 Task: Find connections with filter location Colfontaine with filter topic #linkedinwith filter profile language English with filter current company ASMACS Jobs with filter school JIS University with filter industry Non-profit Organizations with filter service category Tax Law with filter keywords title Graphic Designer
Action: Mouse moved to (473, 94)
Screenshot: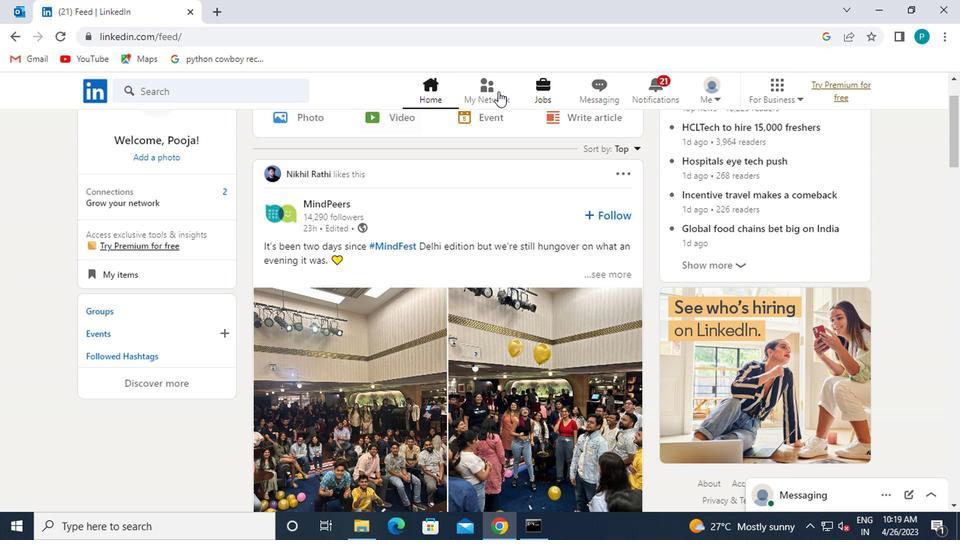 
Action: Mouse pressed left at (473, 94)
Screenshot: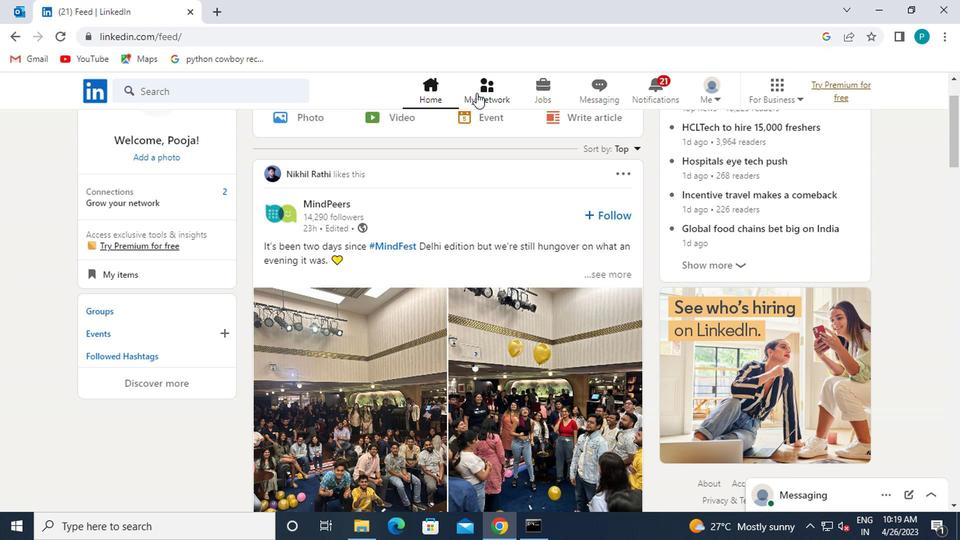 
Action: Mouse moved to (194, 162)
Screenshot: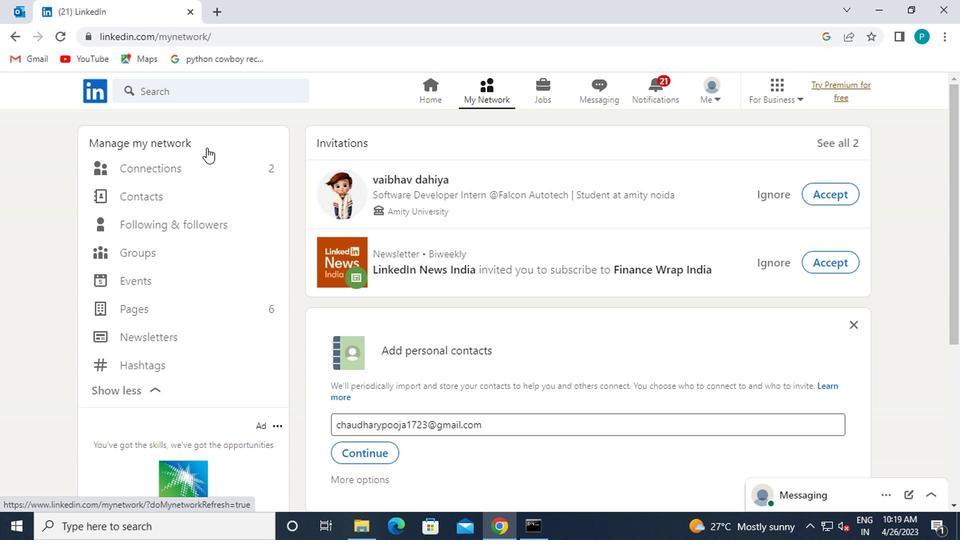 
Action: Mouse pressed left at (194, 162)
Screenshot: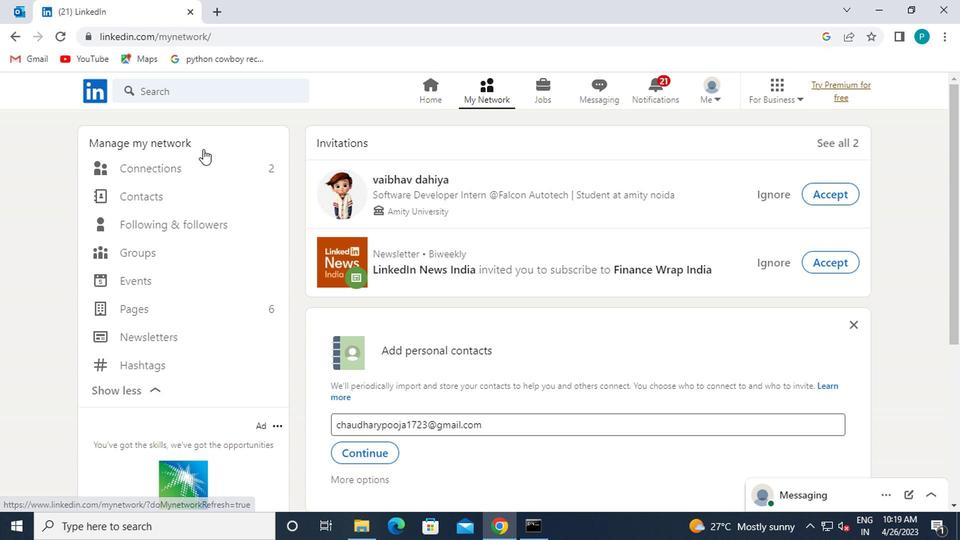 
Action: Mouse moved to (546, 175)
Screenshot: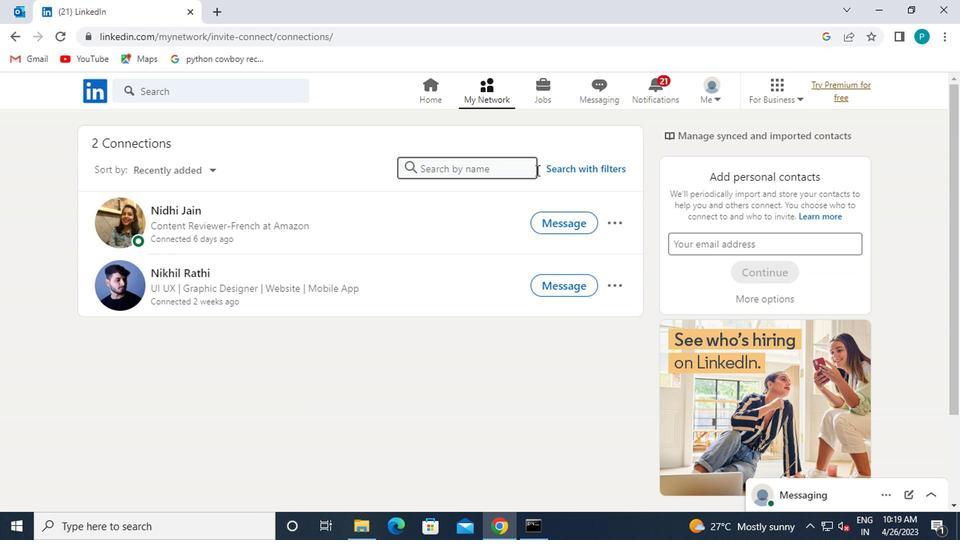 
Action: Mouse pressed left at (546, 175)
Screenshot: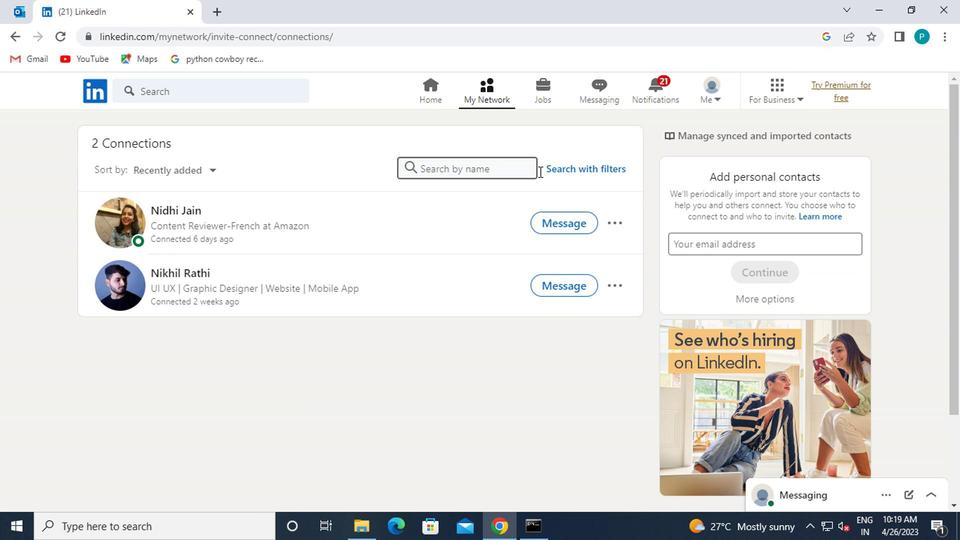 
Action: Mouse moved to (438, 136)
Screenshot: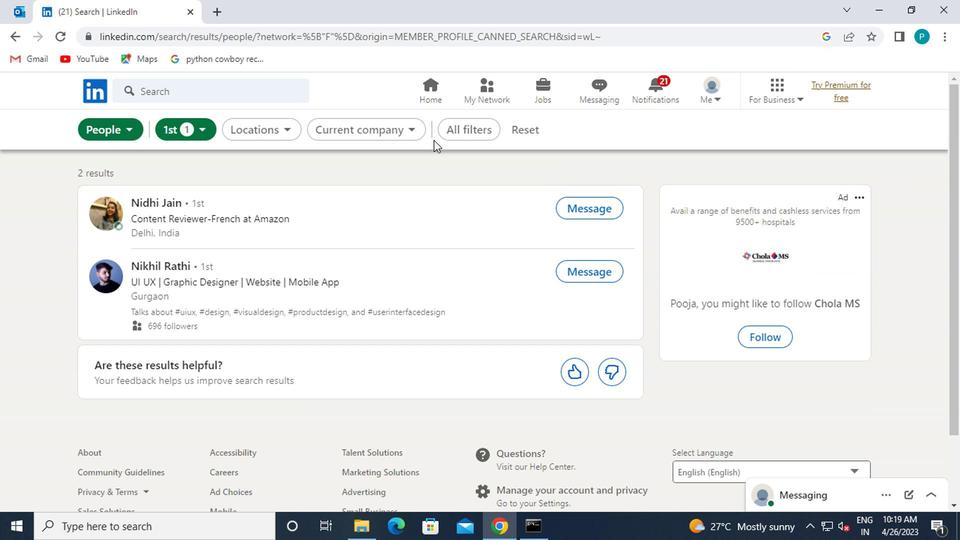 
Action: Mouse pressed left at (438, 136)
Screenshot: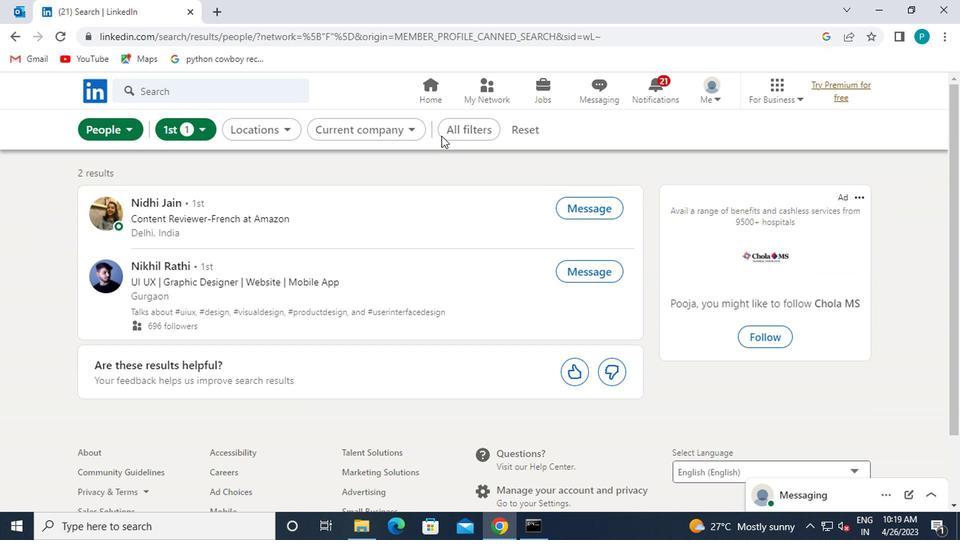 
Action: Mouse moved to (633, 353)
Screenshot: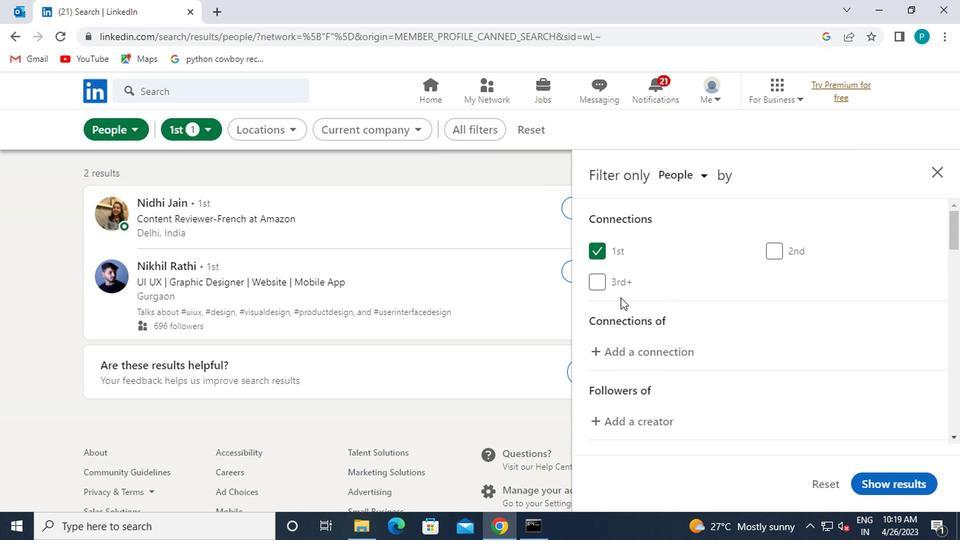 
Action: Mouse scrolled (633, 352) with delta (0, -1)
Screenshot: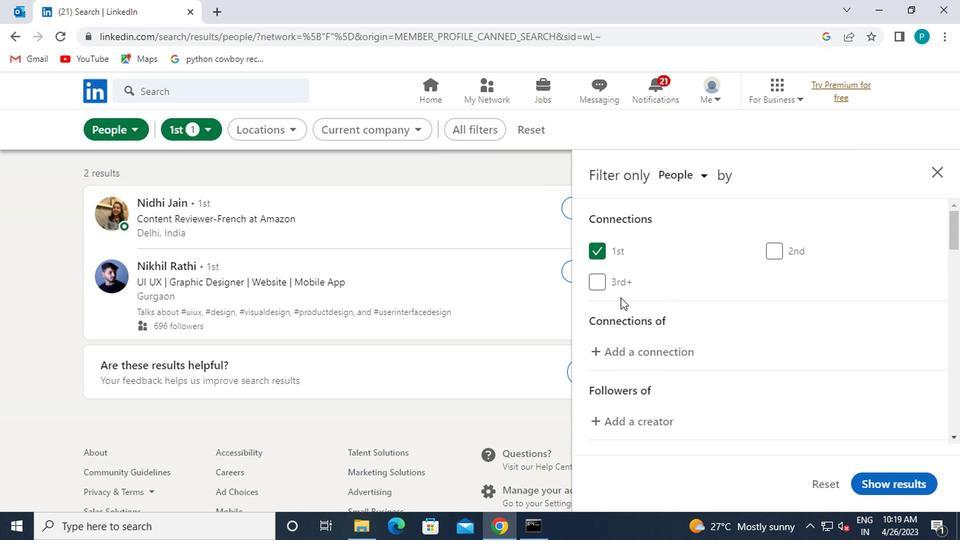
Action: Mouse moved to (633, 355)
Screenshot: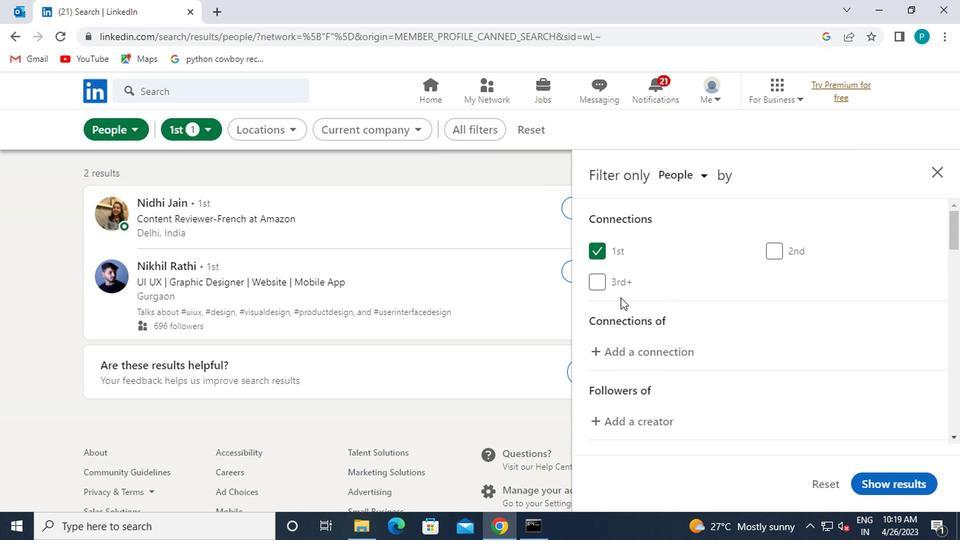 
Action: Mouse scrolled (633, 354) with delta (0, -1)
Screenshot: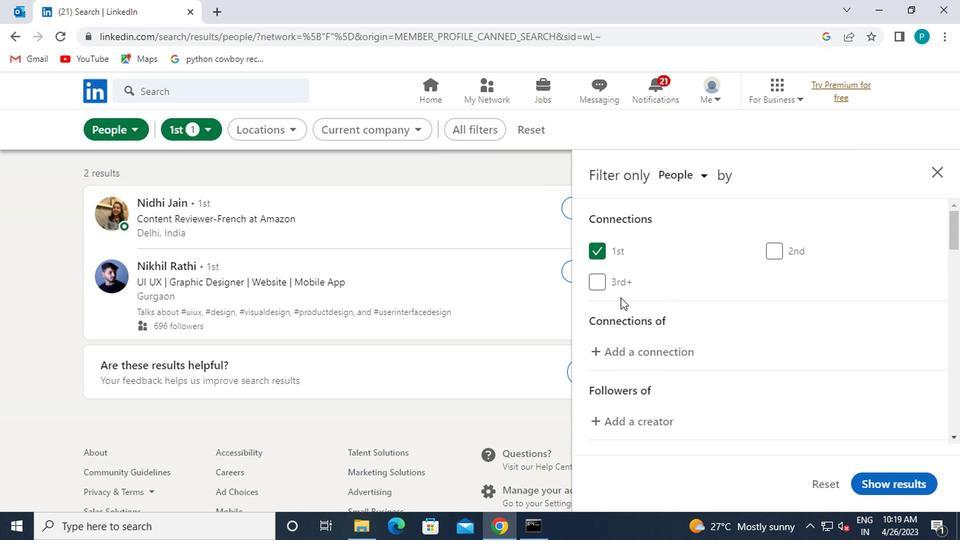 
Action: Mouse moved to (802, 421)
Screenshot: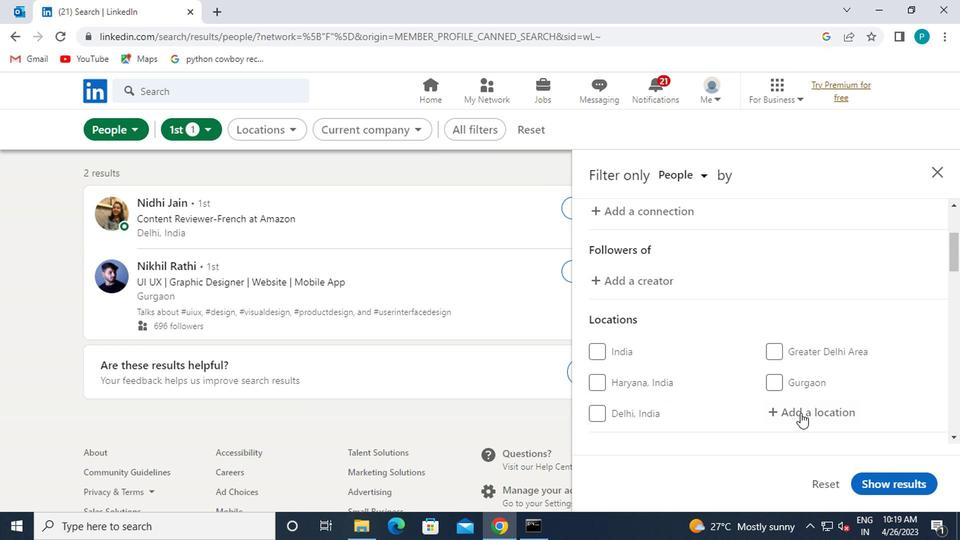
Action: Mouse pressed left at (802, 421)
Screenshot: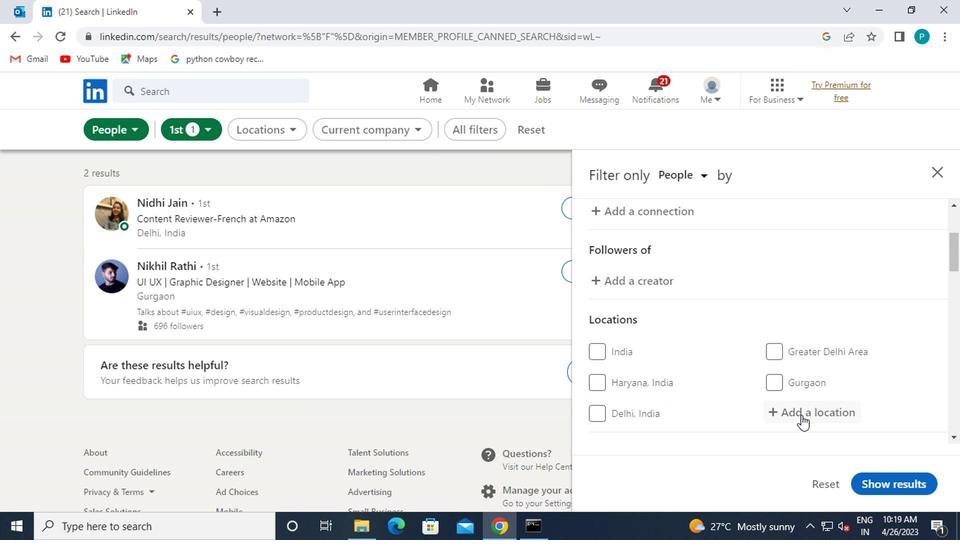 
Action: Mouse moved to (802, 421)
Screenshot: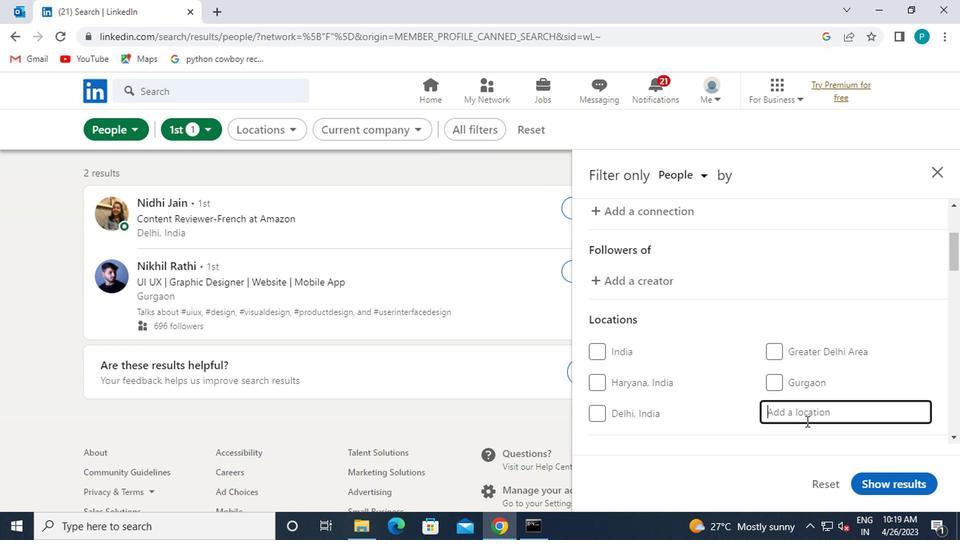 
Action: Key pressed <Key.caps_lock>c<Key.caps_lock>olontaine<Key.enter>
Screenshot: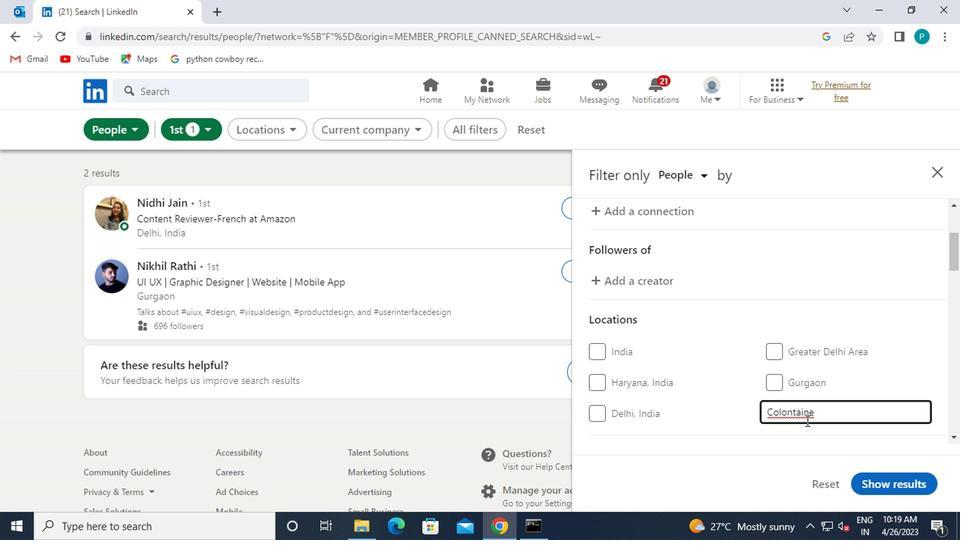 
Action: Mouse moved to (780, 419)
Screenshot: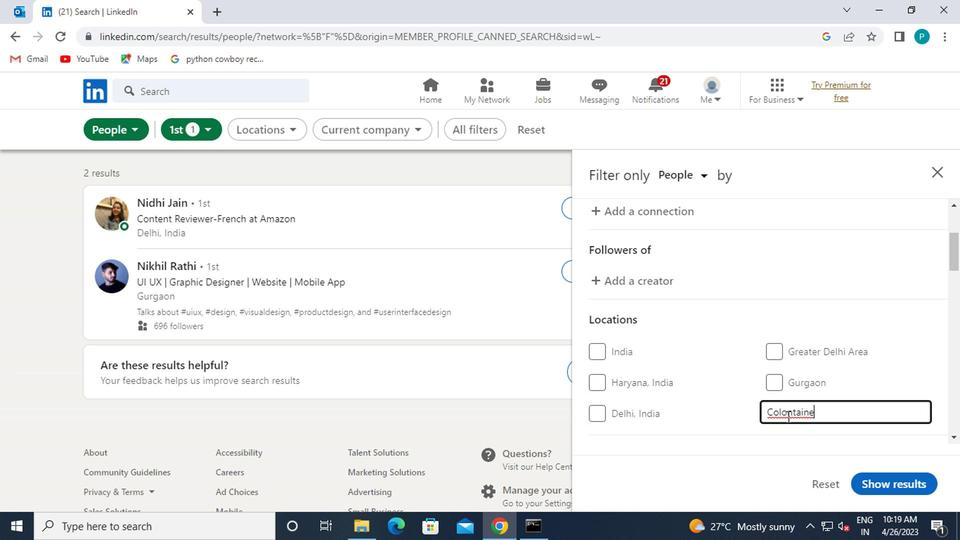
Action: Mouse scrolled (780, 418) with delta (0, -1)
Screenshot: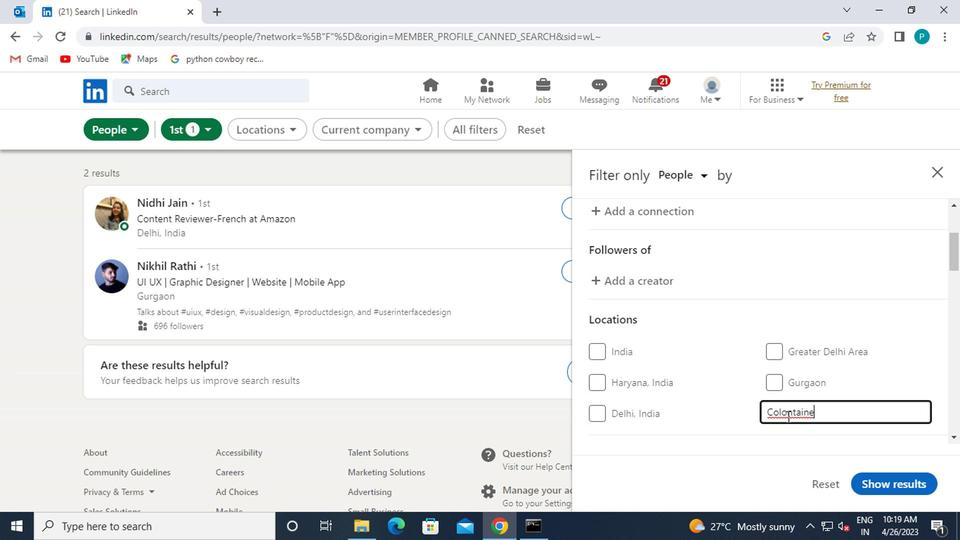 
Action: Mouse moved to (779, 419)
Screenshot: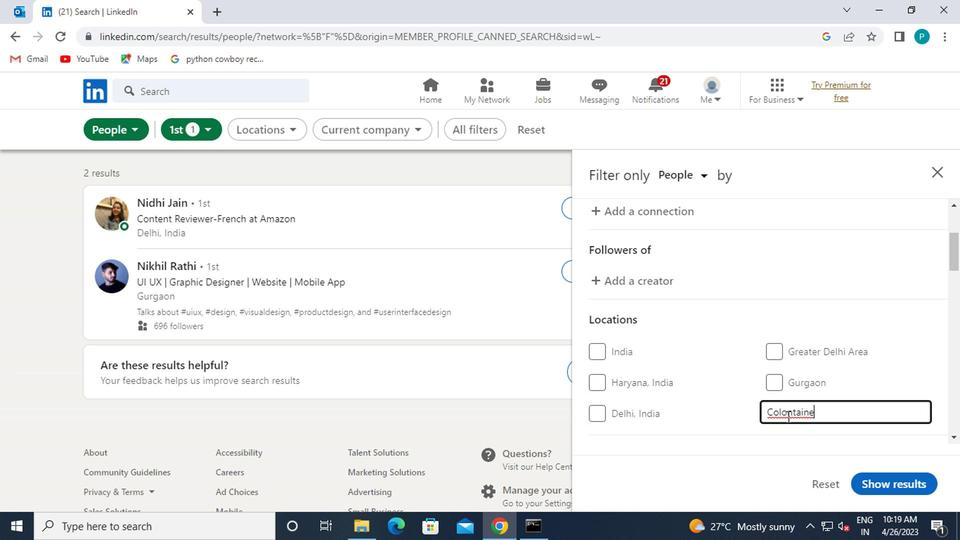 
Action: Mouse scrolled (779, 418) with delta (0, -1)
Screenshot: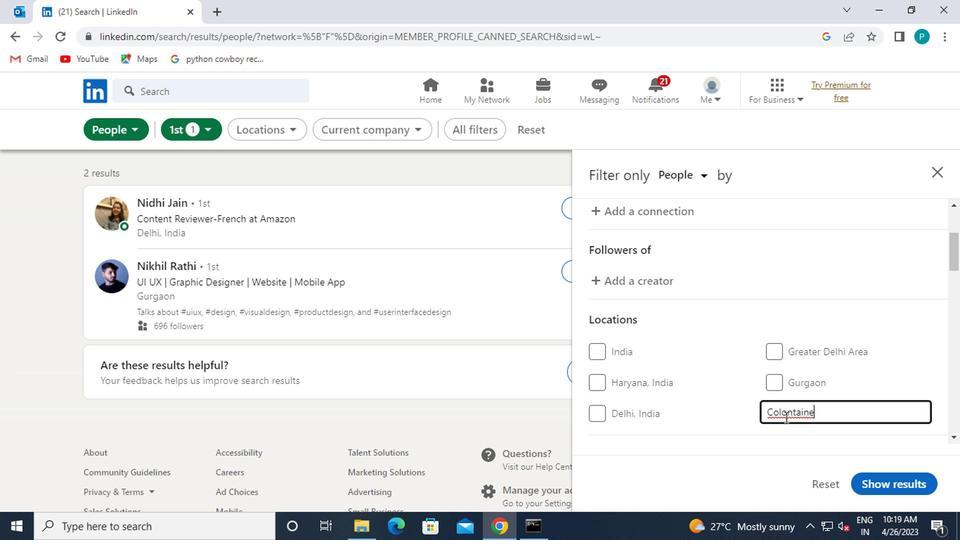 
Action: Mouse moved to (776, 412)
Screenshot: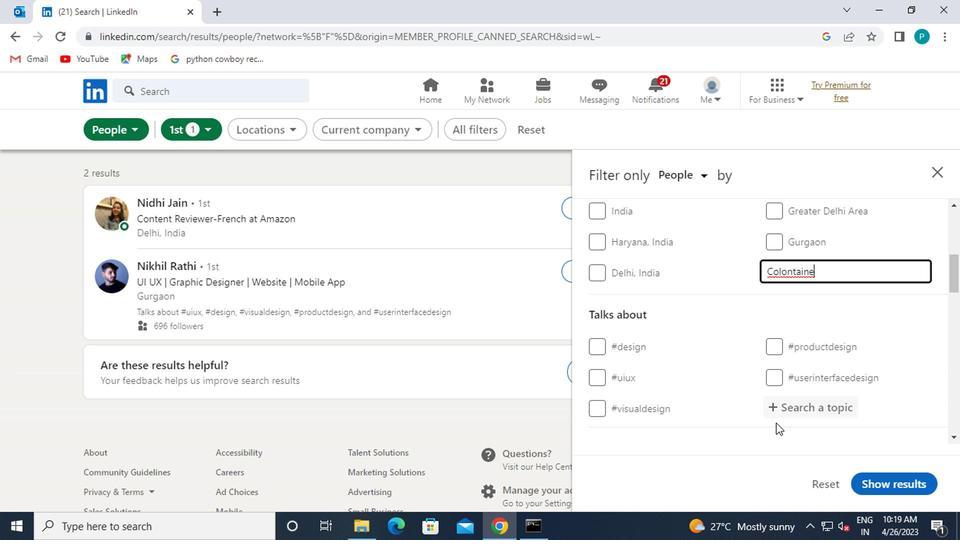 
Action: Mouse pressed left at (776, 412)
Screenshot: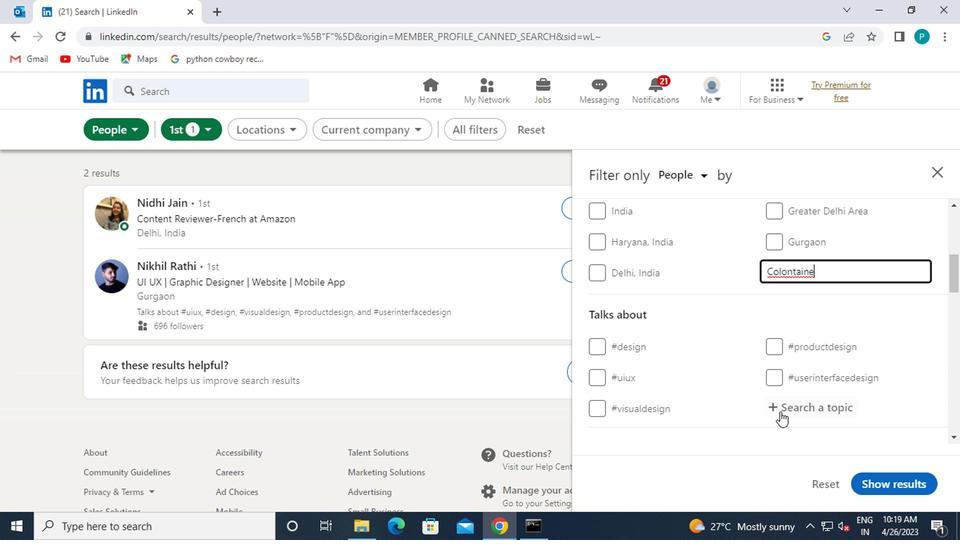 
Action: Key pressed <Key.shift>#I<Key.backspace>LINKEDIN
Screenshot: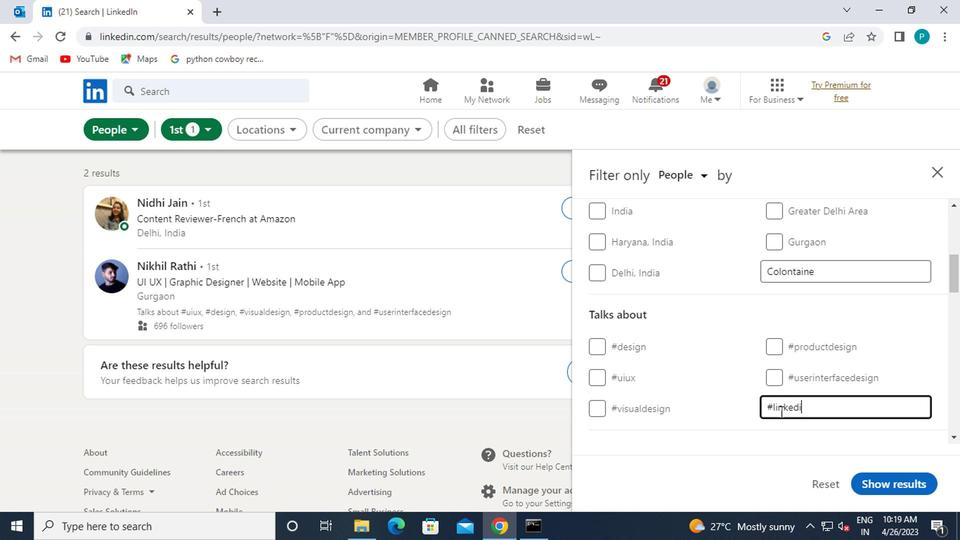 
Action: Mouse moved to (745, 403)
Screenshot: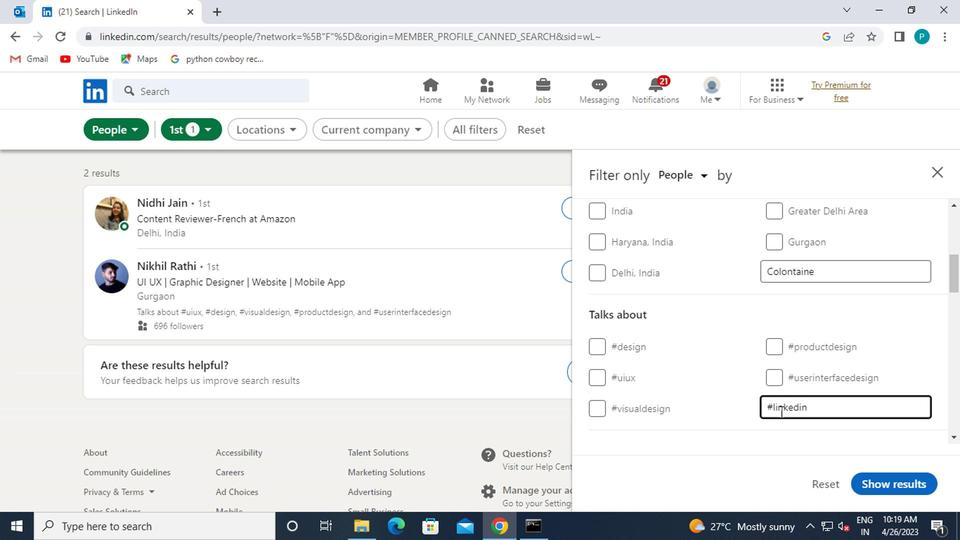 
Action: Mouse scrolled (745, 402) with delta (0, -1)
Screenshot: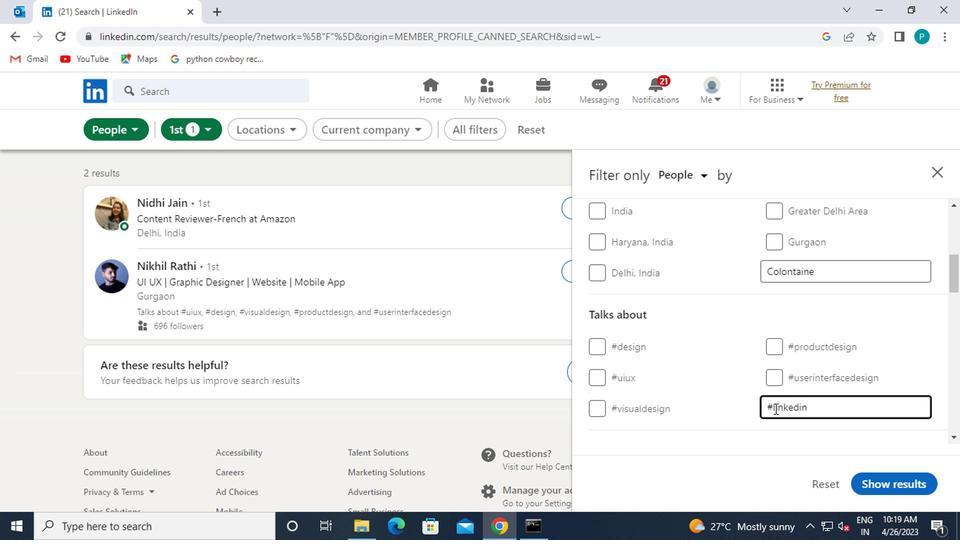 
Action: Mouse scrolled (745, 402) with delta (0, -1)
Screenshot: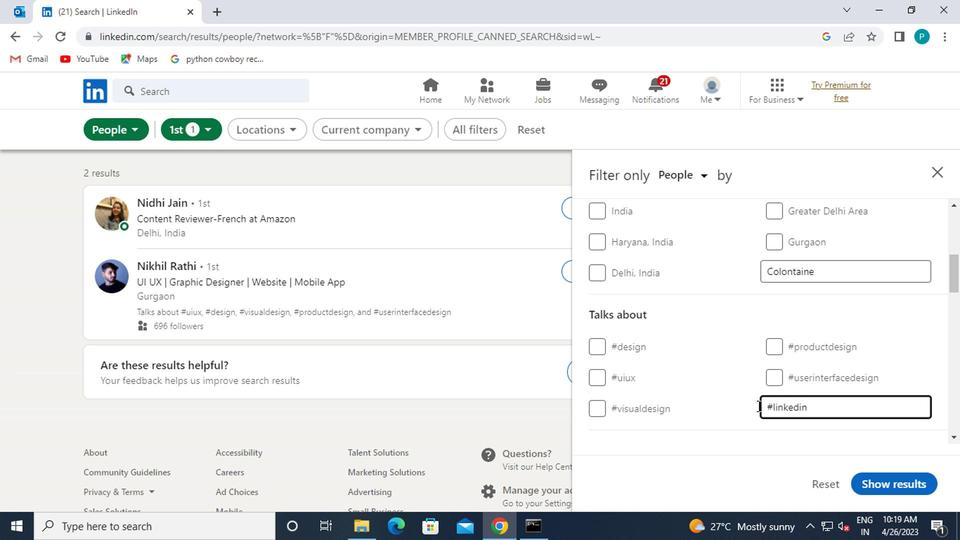 
Action: Mouse moved to (798, 345)
Screenshot: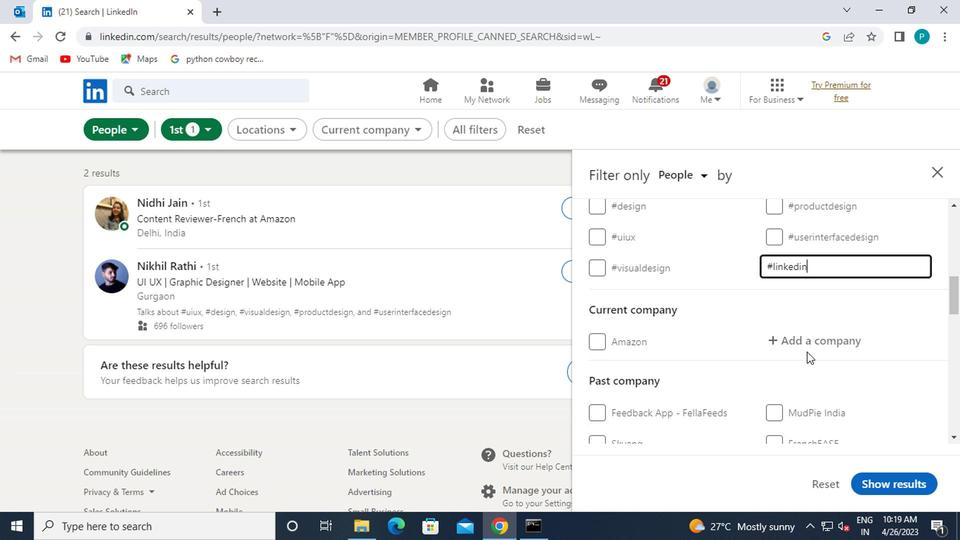 
Action: Mouse pressed left at (798, 345)
Screenshot: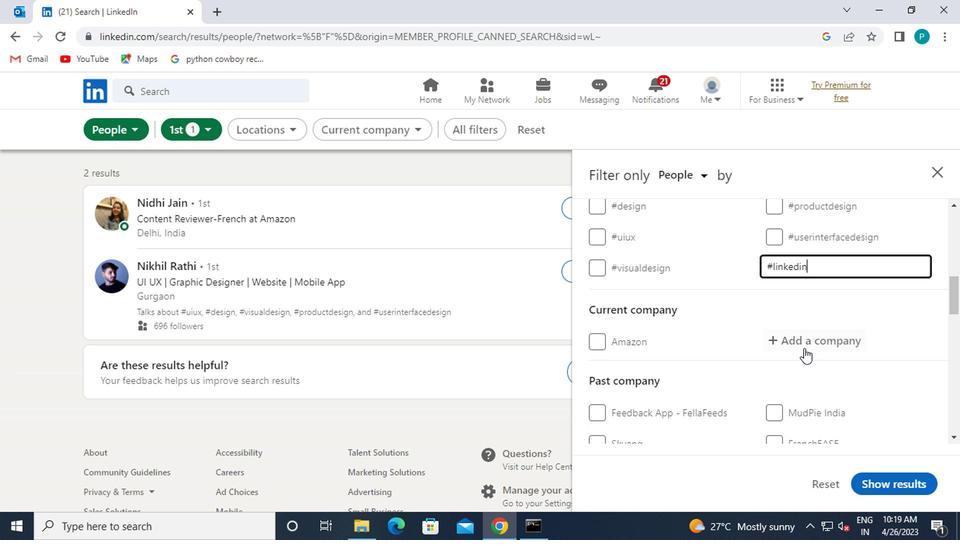 
Action: Key pressed <Key.caps_lock>ASMACS
Screenshot: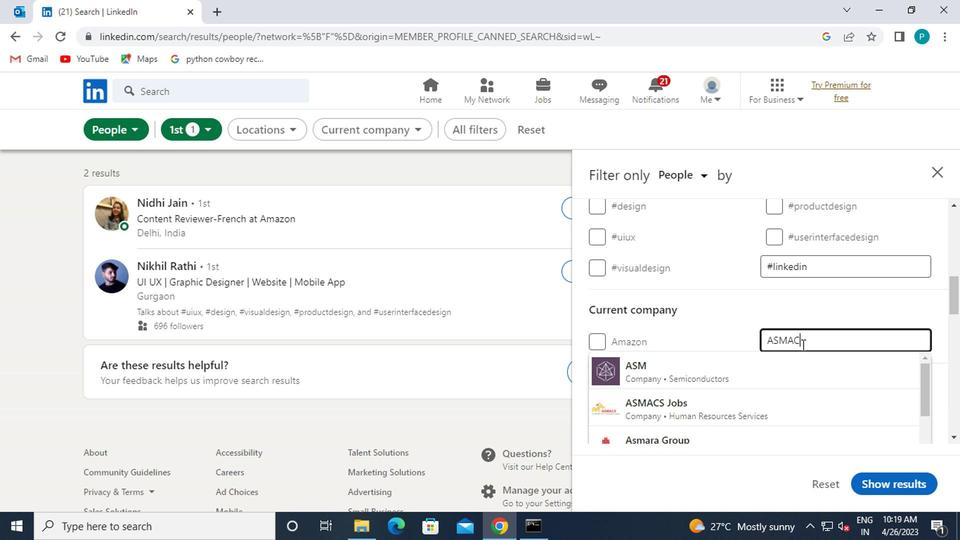 
Action: Mouse moved to (751, 372)
Screenshot: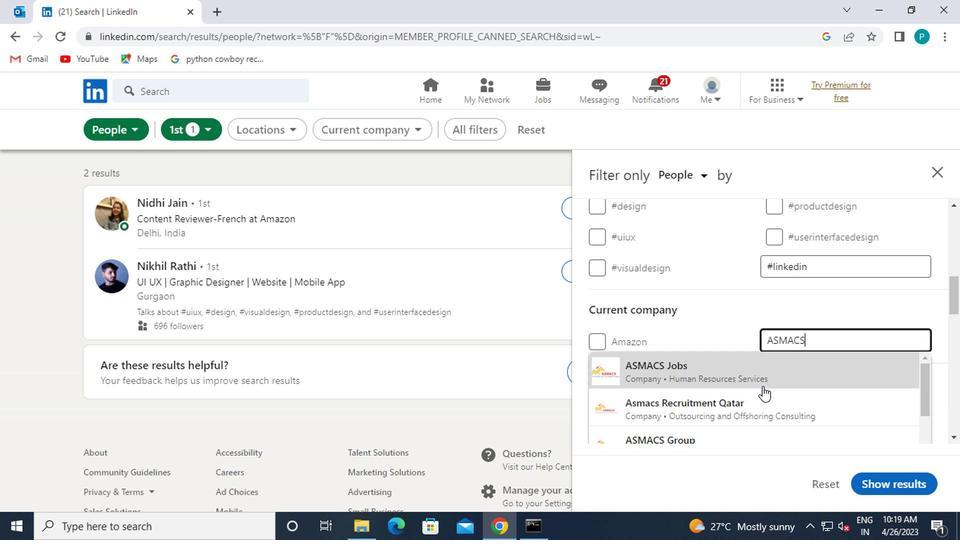 
Action: Mouse pressed left at (751, 372)
Screenshot: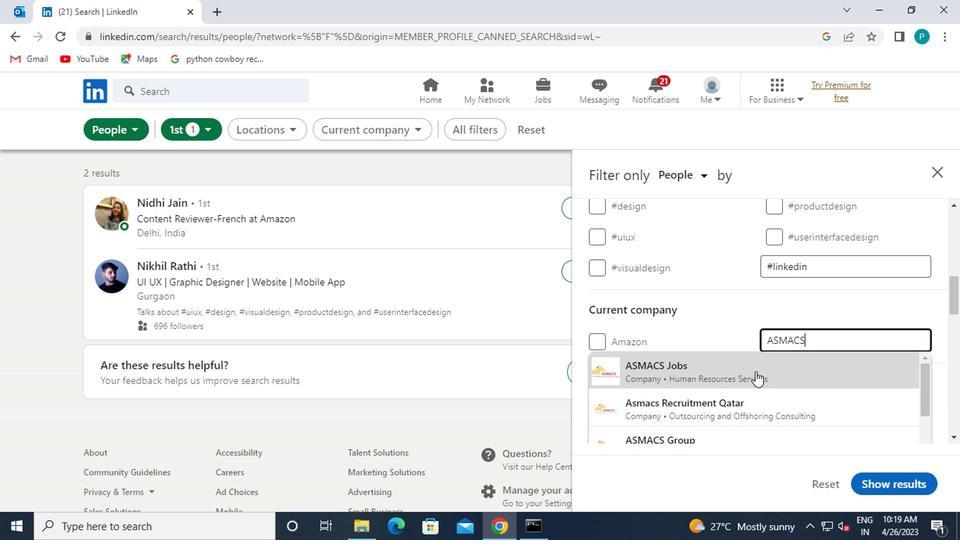 
Action: Mouse moved to (742, 369)
Screenshot: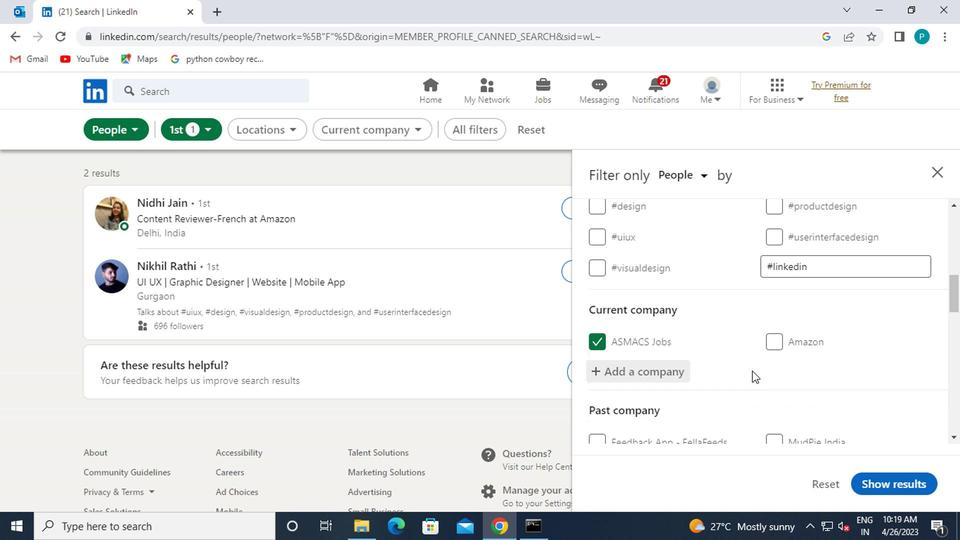 
Action: Mouse scrolled (742, 369) with delta (0, 0)
Screenshot: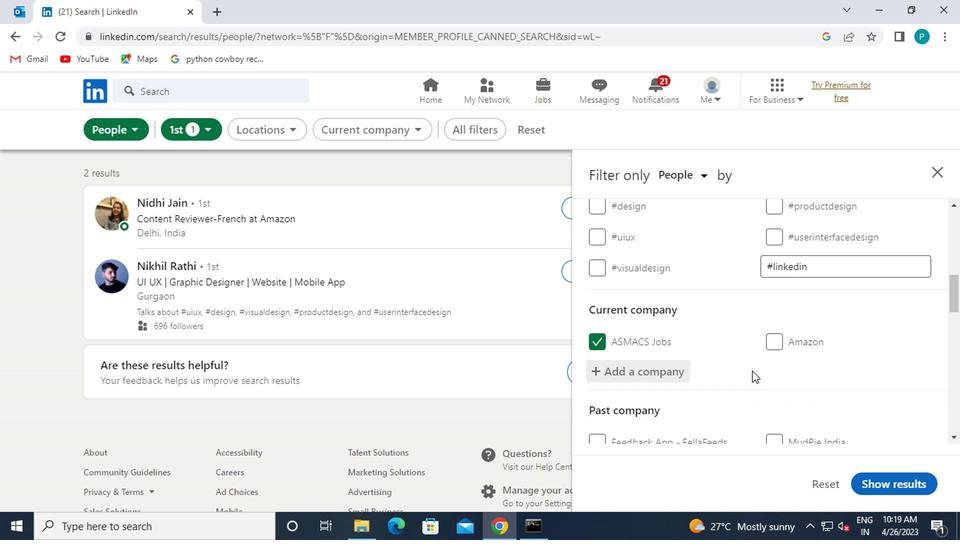 
Action: Mouse moved to (741, 369)
Screenshot: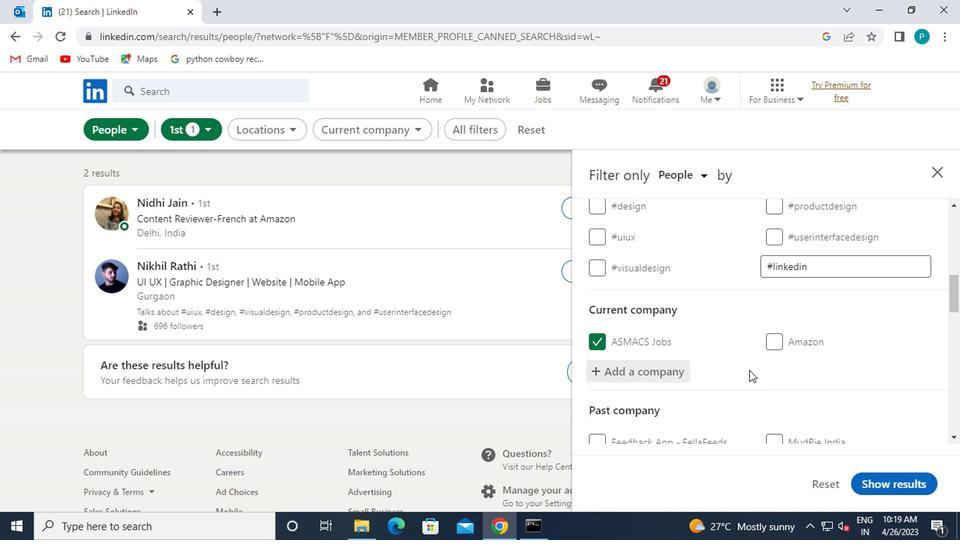 
Action: Mouse scrolled (741, 369) with delta (0, 0)
Screenshot: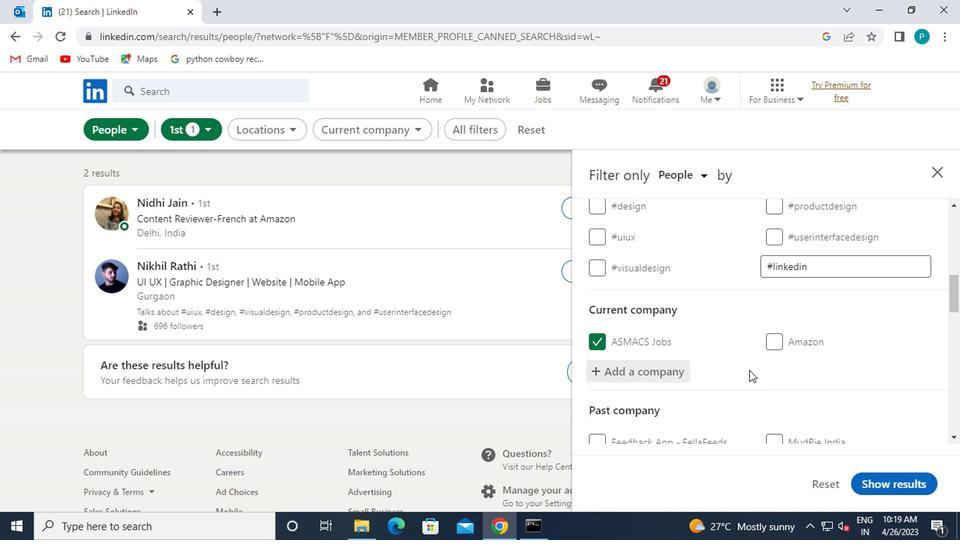 
Action: Mouse moved to (813, 400)
Screenshot: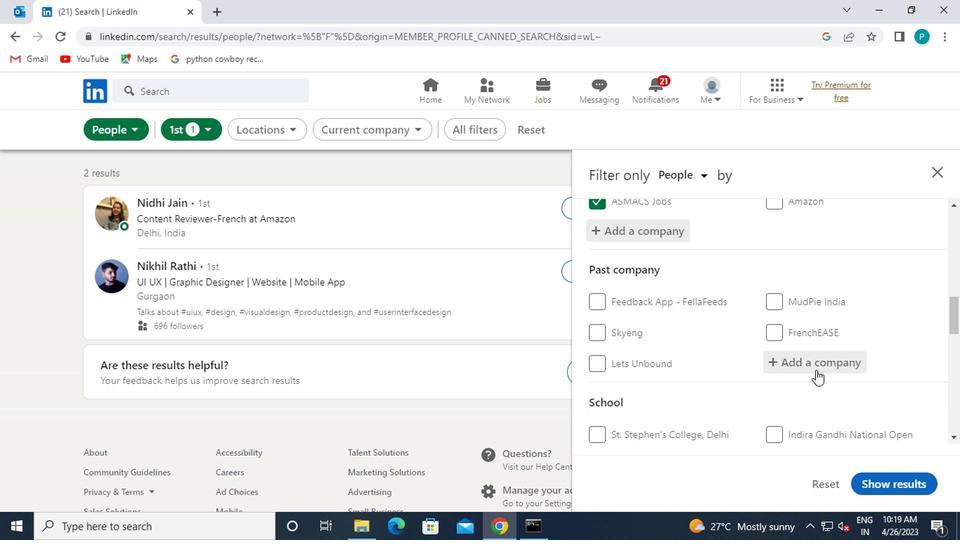 
Action: Mouse scrolled (813, 399) with delta (0, -1)
Screenshot: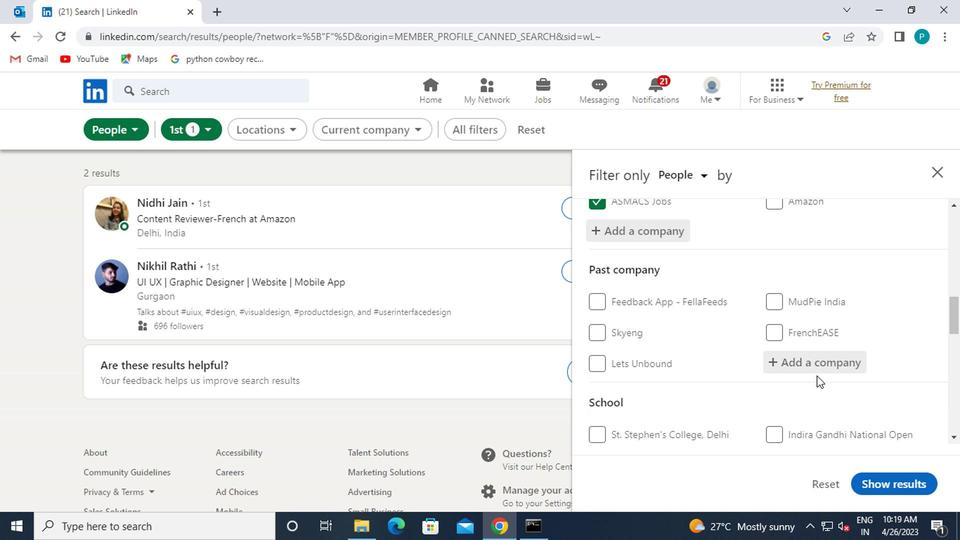 
Action: Mouse moved to (810, 411)
Screenshot: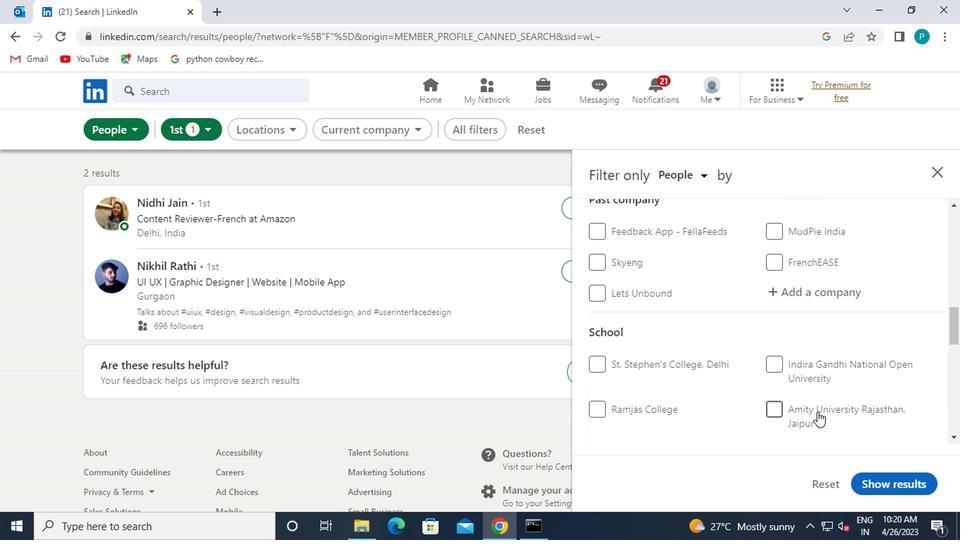 
Action: Mouse scrolled (810, 410) with delta (0, 0)
Screenshot: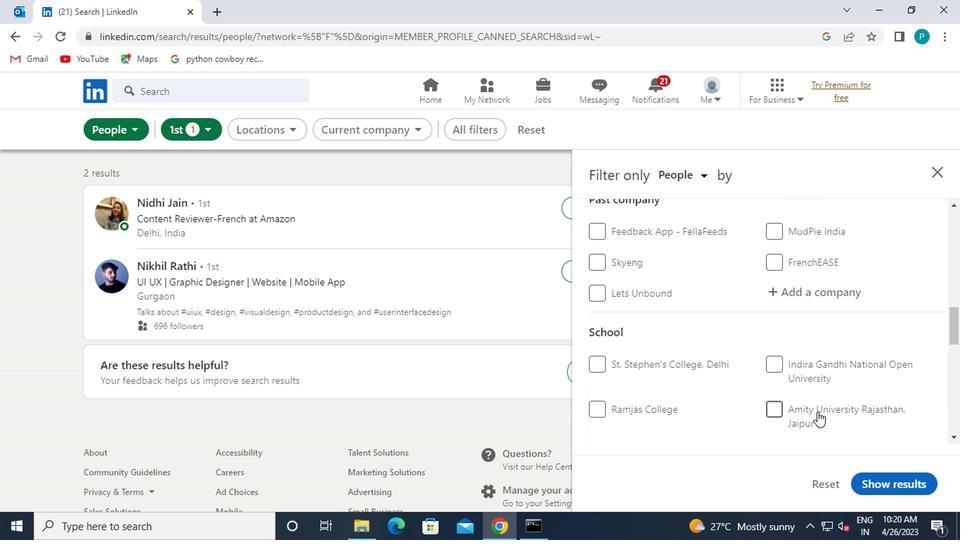 
Action: Mouse moved to (799, 386)
Screenshot: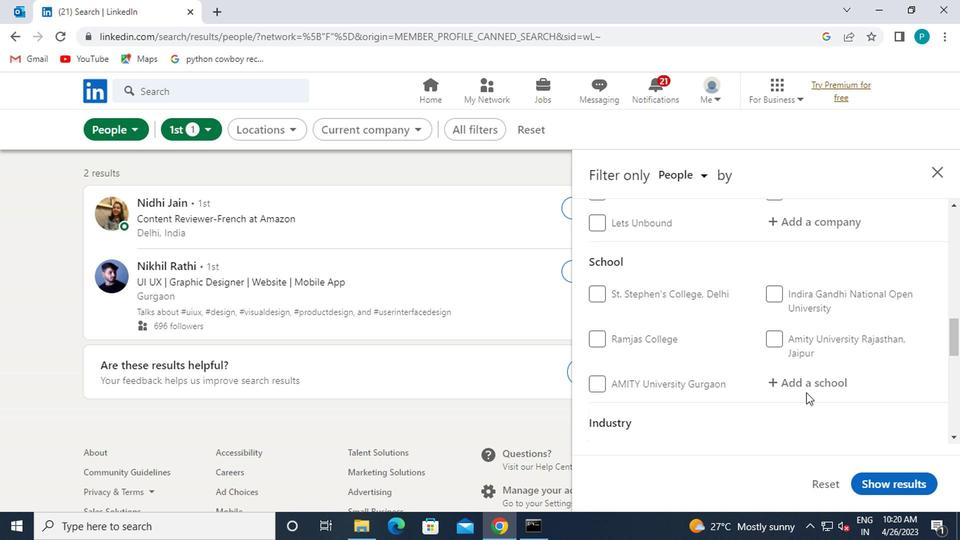 
Action: Mouse pressed left at (799, 386)
Screenshot: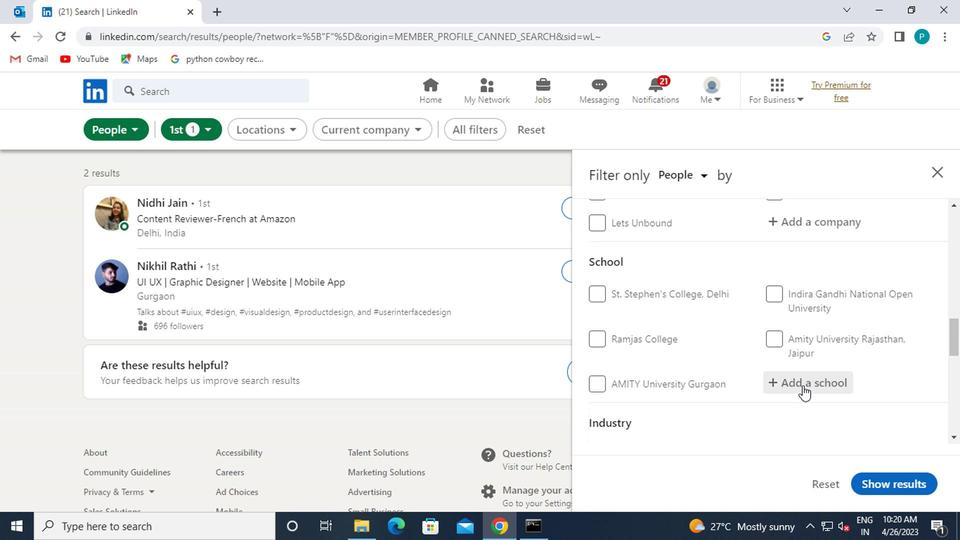 
Action: Key pressed JIS
Screenshot: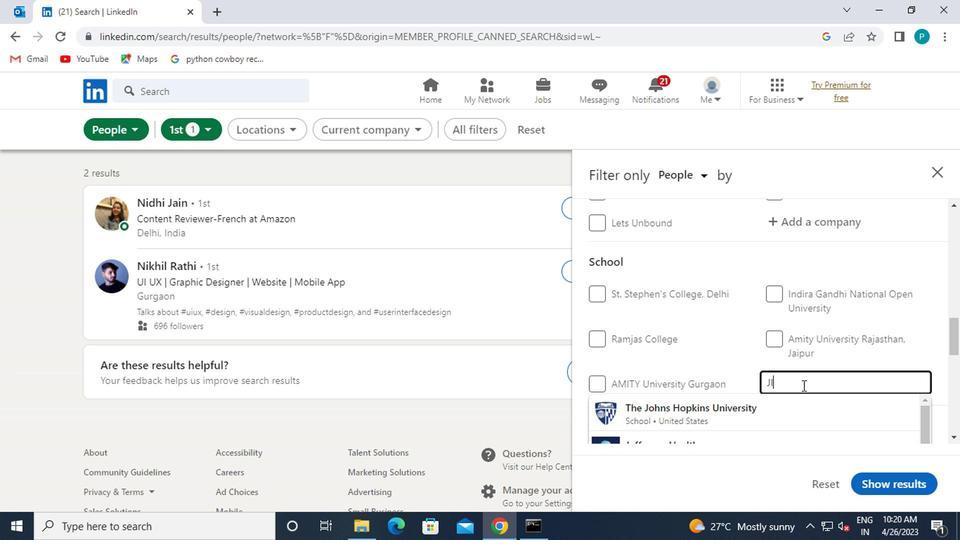 
Action: Mouse moved to (784, 377)
Screenshot: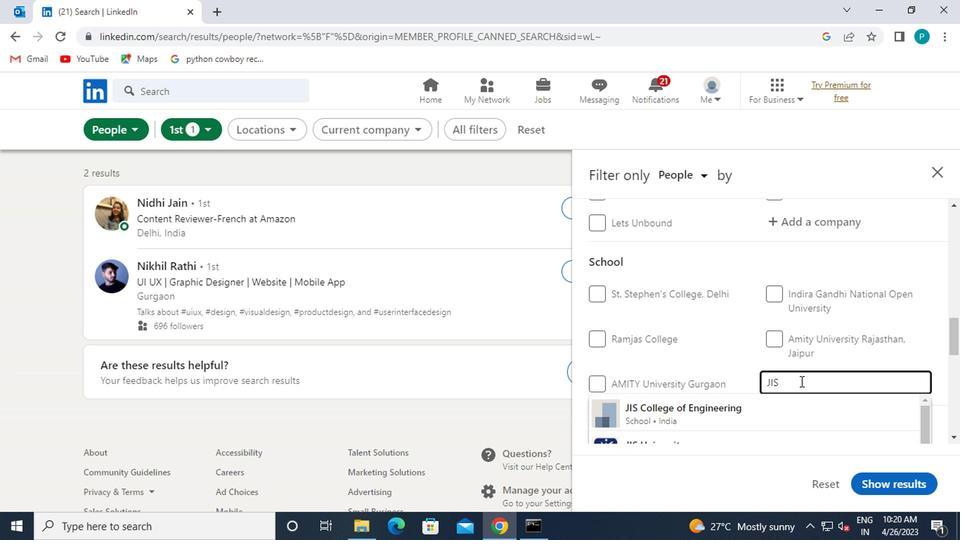 
Action: Mouse scrolled (784, 376) with delta (0, -1)
Screenshot: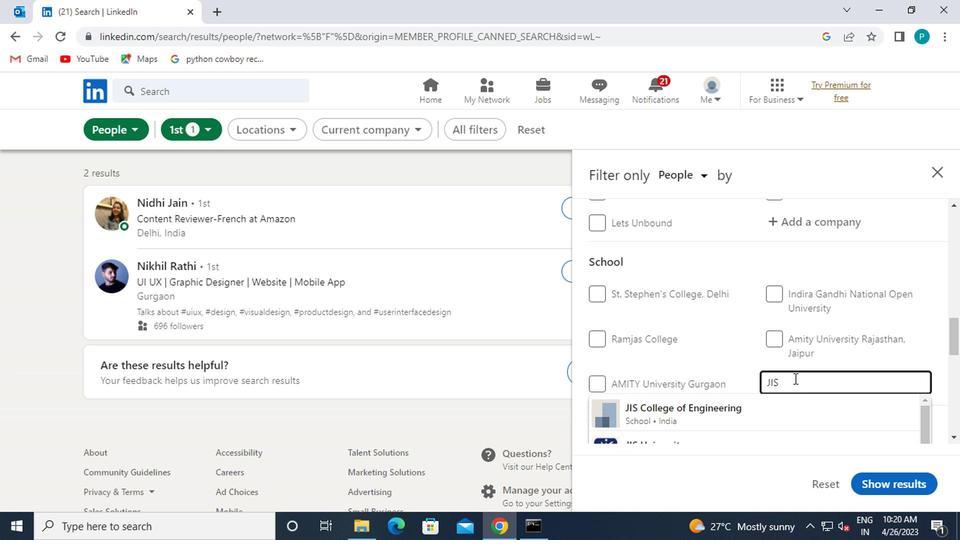 
Action: Mouse moved to (693, 383)
Screenshot: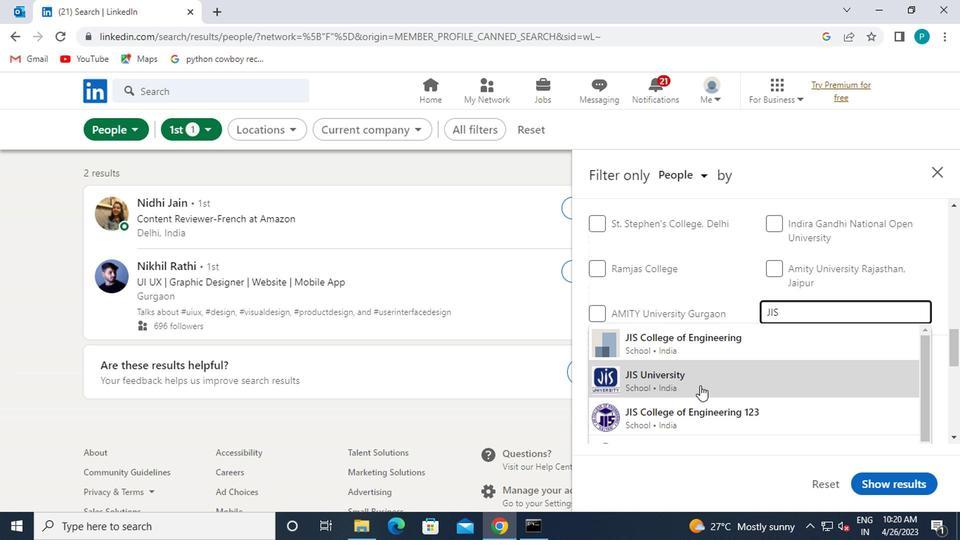 
Action: Mouse pressed left at (693, 383)
Screenshot: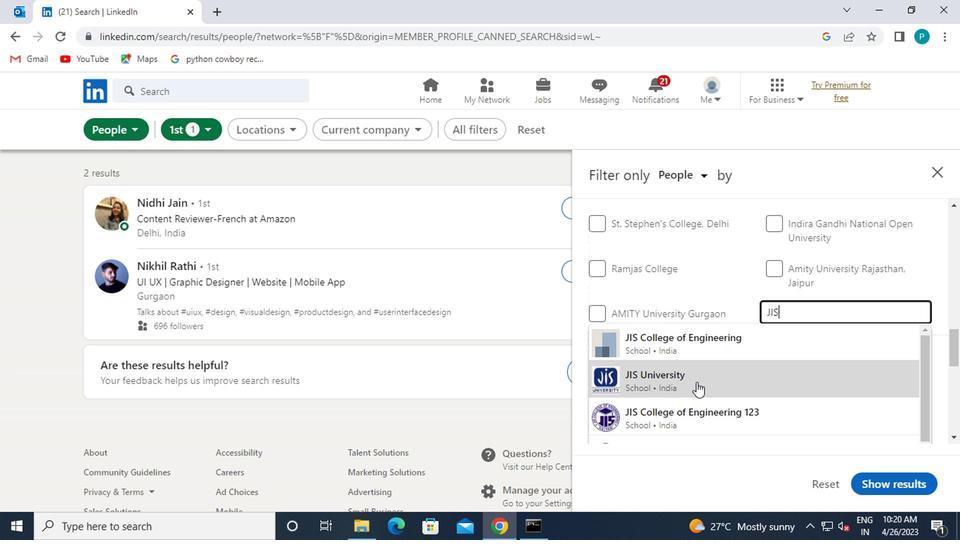 
Action: Mouse scrolled (693, 382) with delta (0, -1)
Screenshot: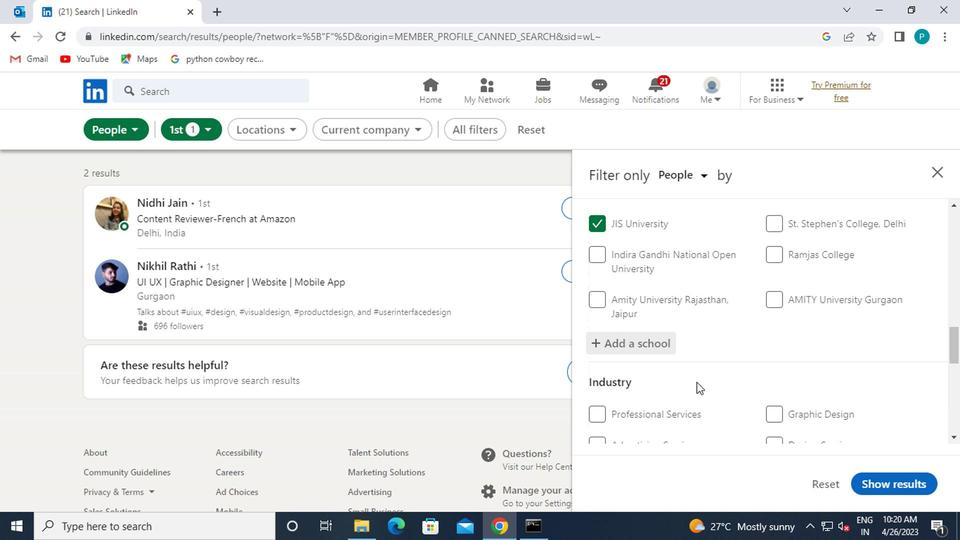 
Action: Mouse scrolled (693, 382) with delta (0, -1)
Screenshot: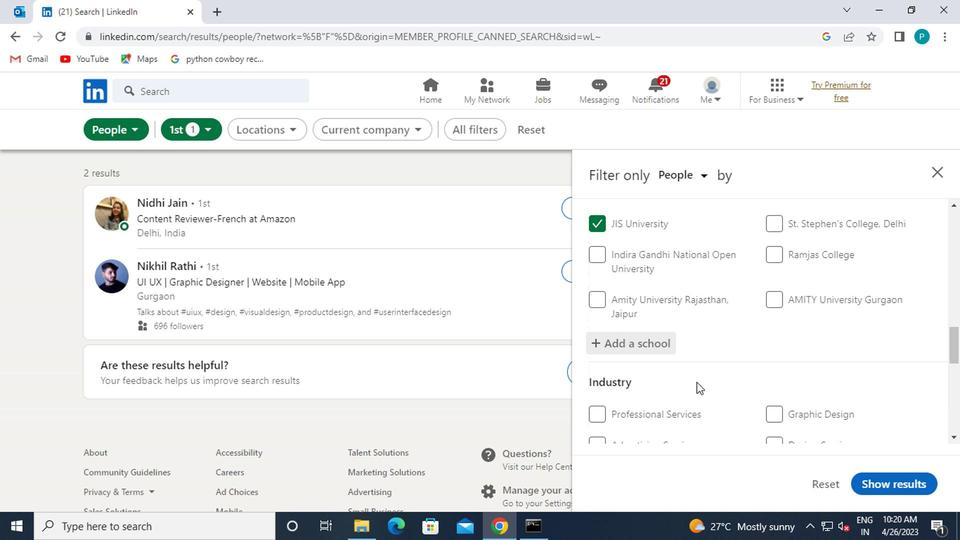 
Action: Mouse moved to (617, 338)
Screenshot: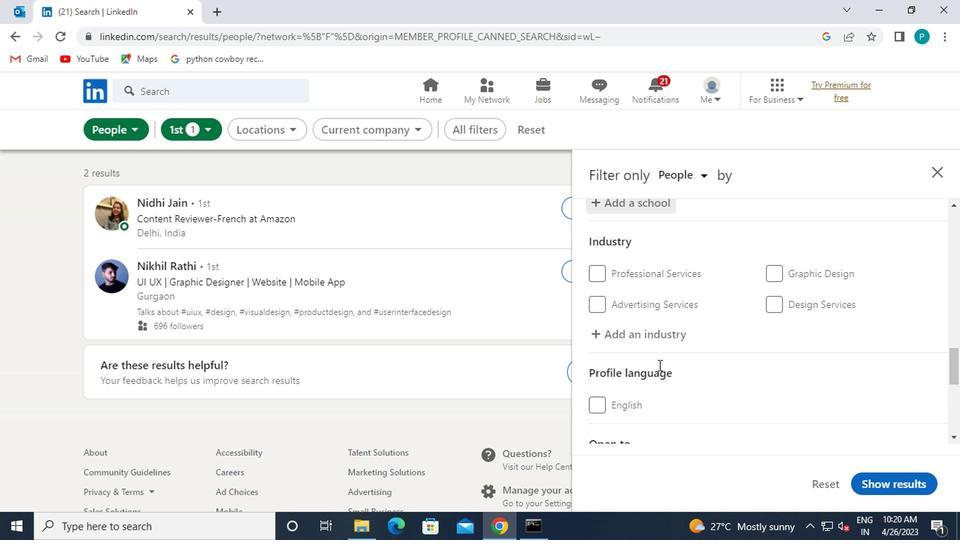 
Action: Mouse pressed left at (617, 338)
Screenshot: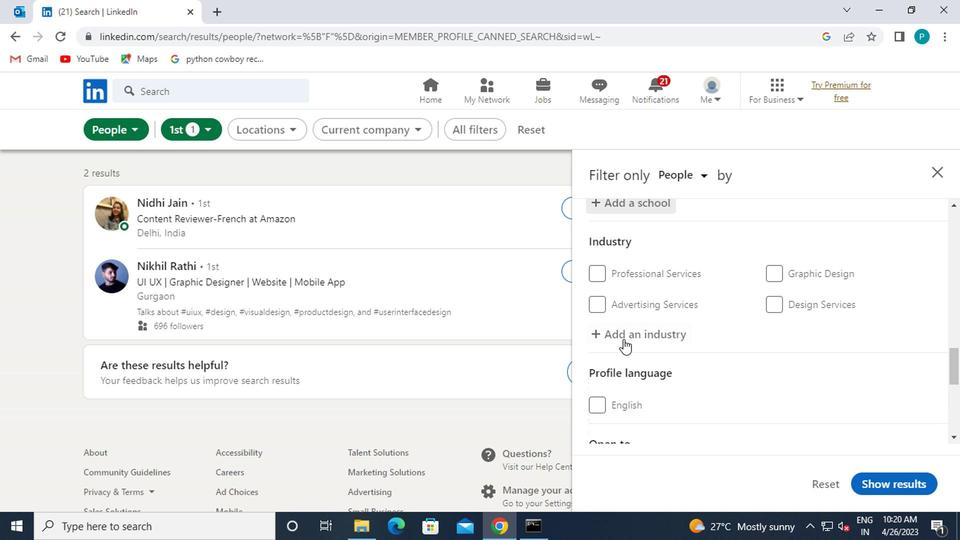 
Action: Mouse moved to (622, 336)
Screenshot: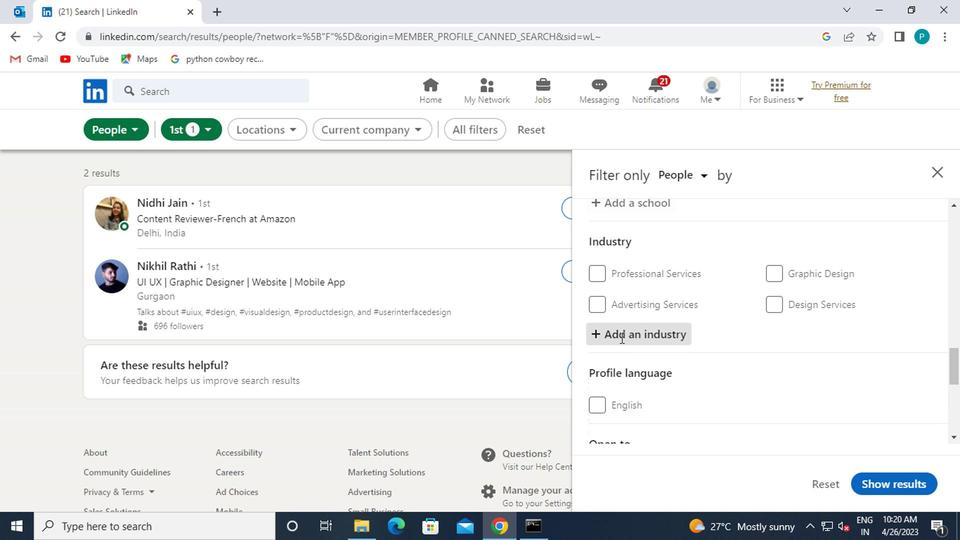 
Action: Key pressed NON
Screenshot: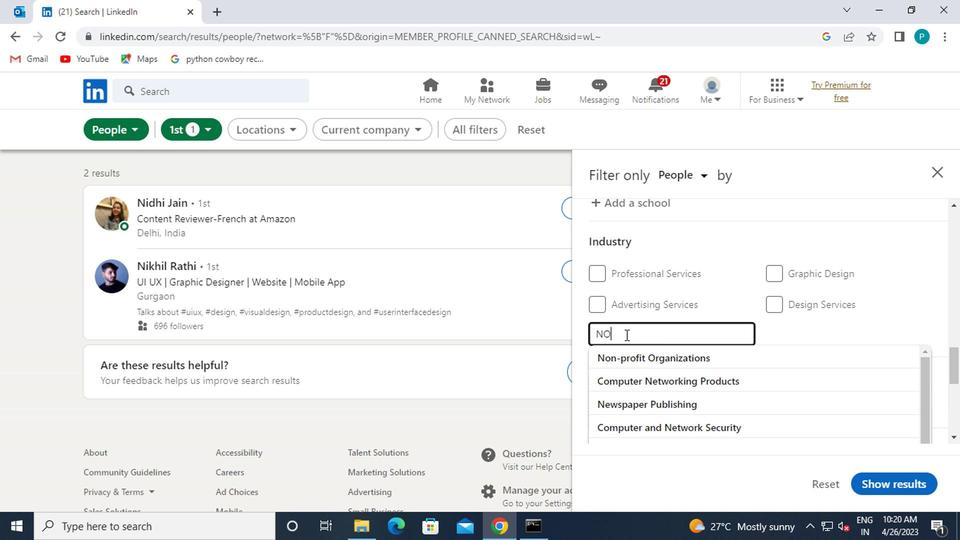 
Action: Mouse moved to (652, 356)
Screenshot: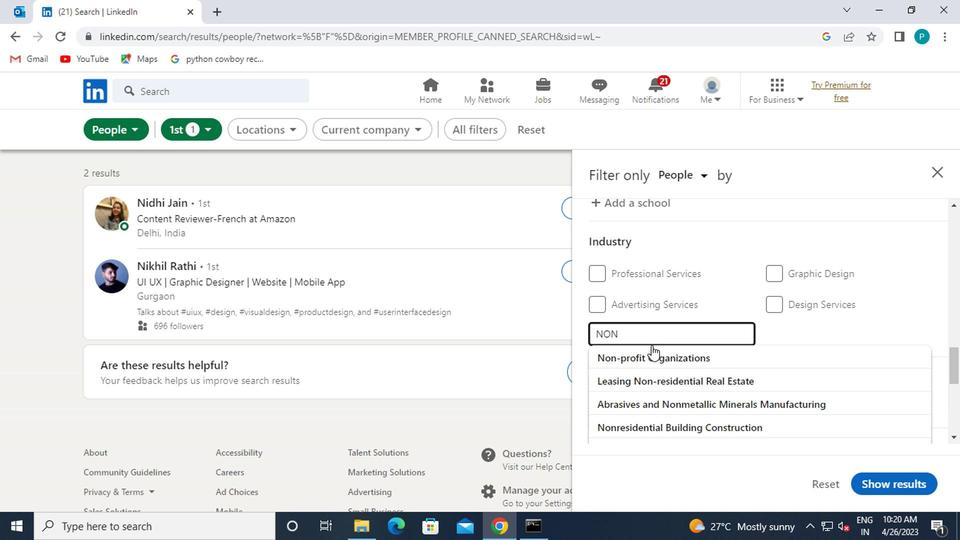 
Action: Mouse pressed left at (652, 356)
Screenshot: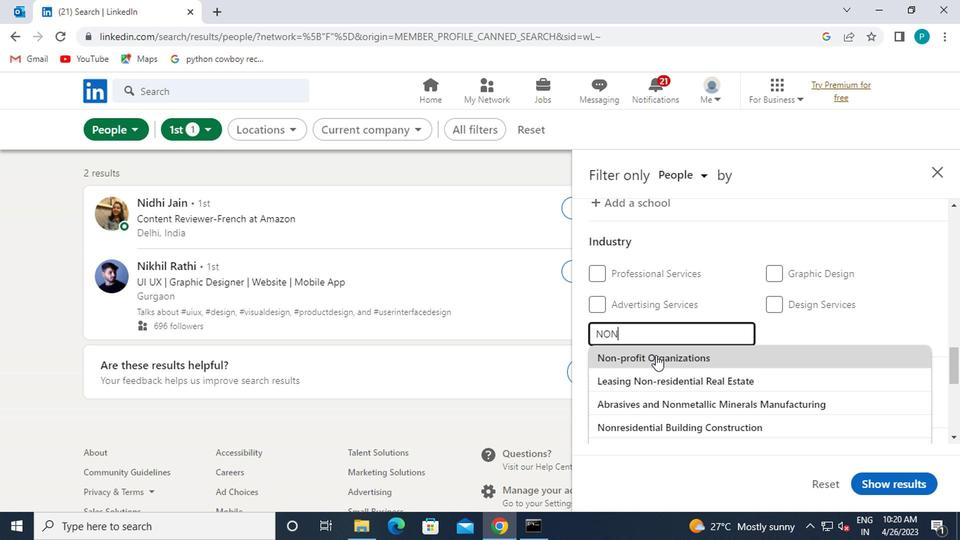 
Action: Mouse scrolled (652, 355) with delta (0, 0)
Screenshot: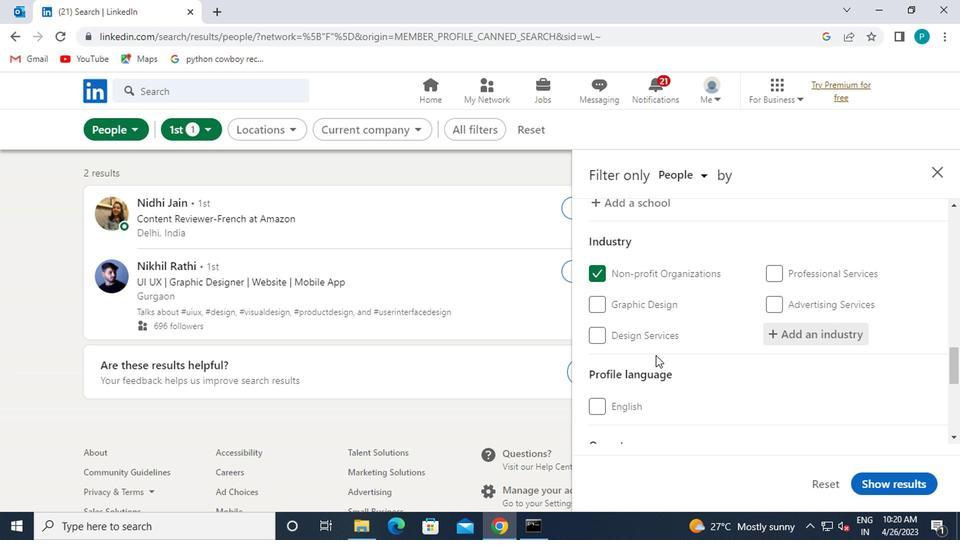
Action: Mouse scrolled (652, 355) with delta (0, 0)
Screenshot: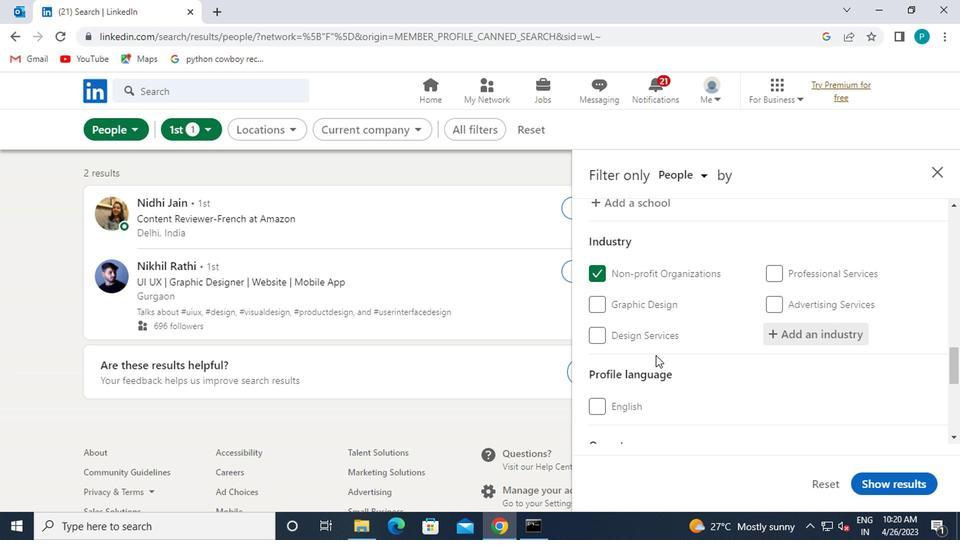 
Action: Mouse moved to (592, 273)
Screenshot: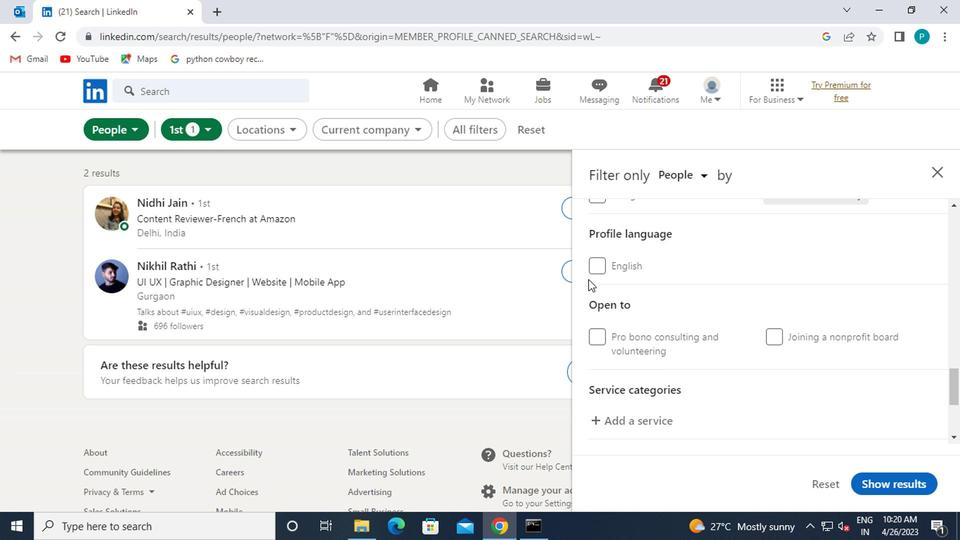 
Action: Mouse pressed left at (592, 273)
Screenshot: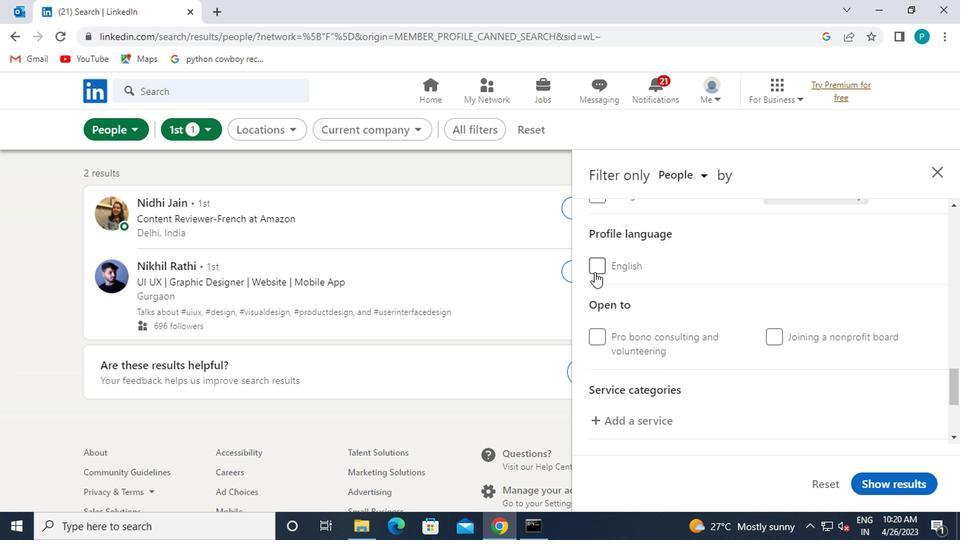 
Action: Mouse moved to (615, 345)
Screenshot: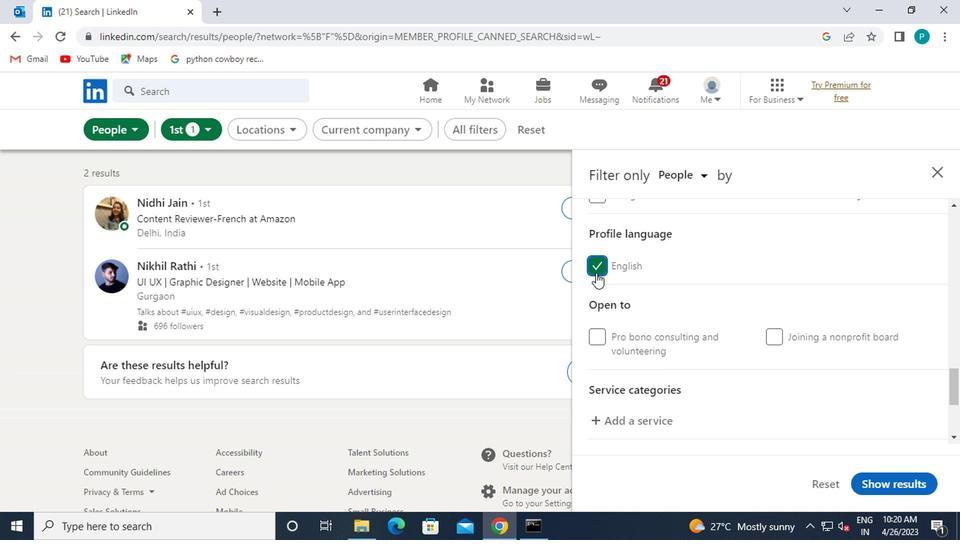 
Action: Mouse scrolled (615, 344) with delta (0, 0)
Screenshot: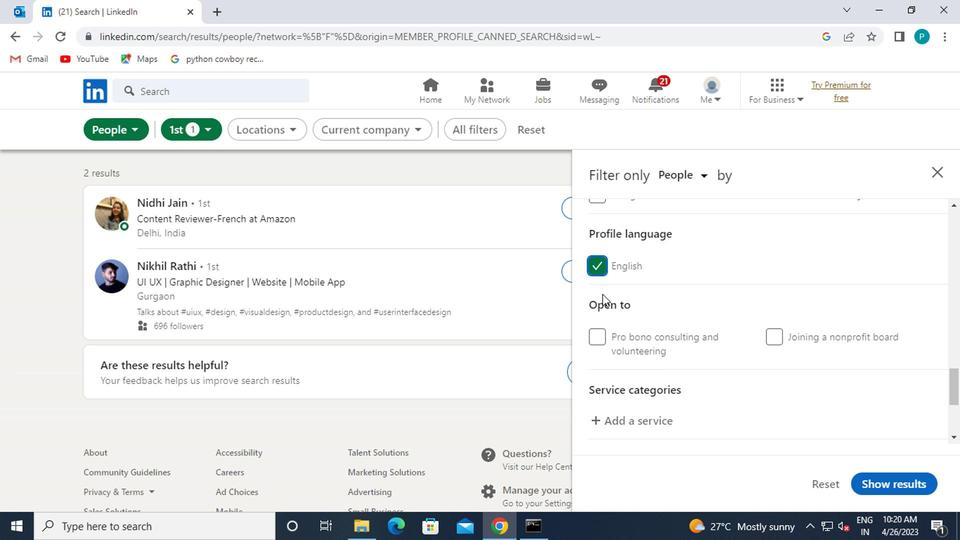 
Action: Mouse pressed left at (615, 345)
Screenshot: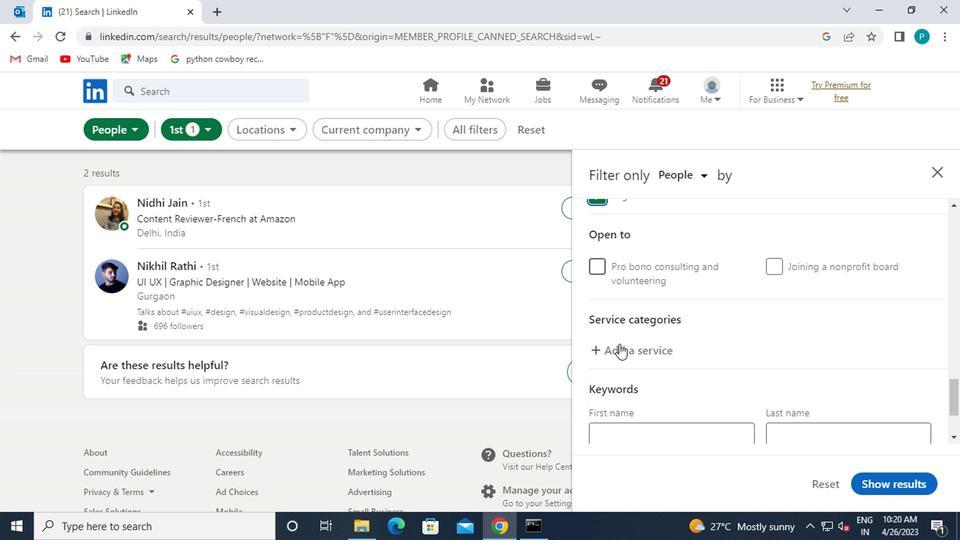 
Action: Key pressed TAX<Key.space>
Screenshot: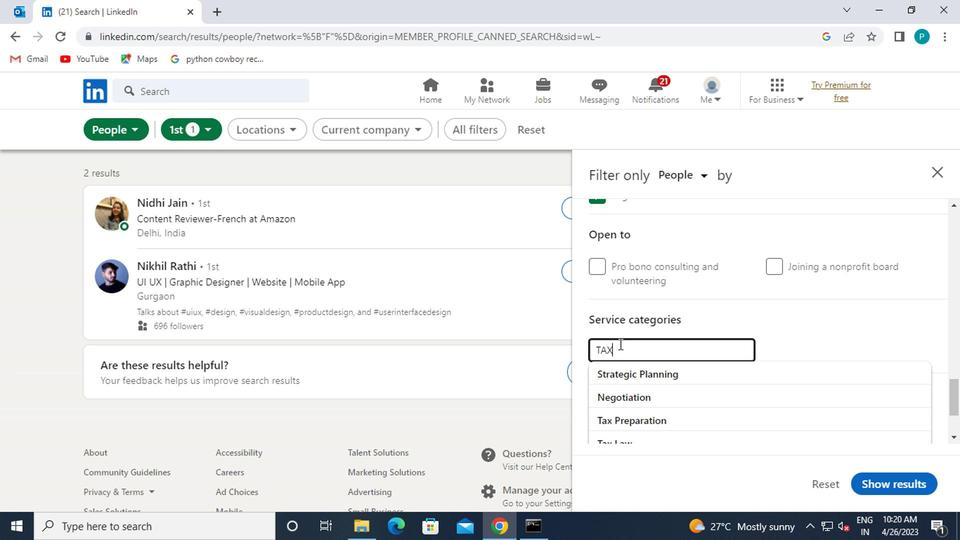 
Action: Mouse moved to (622, 388)
Screenshot: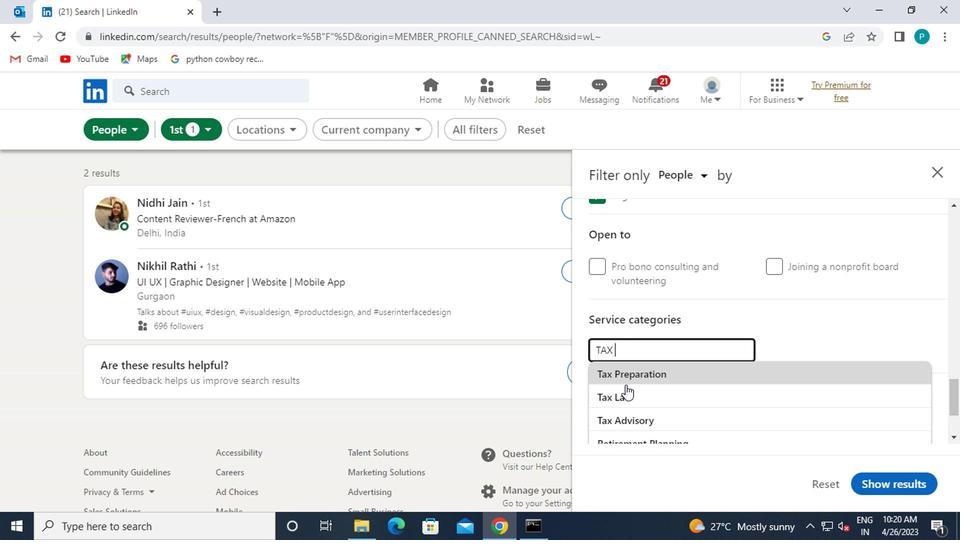 
Action: Mouse pressed left at (622, 388)
Screenshot: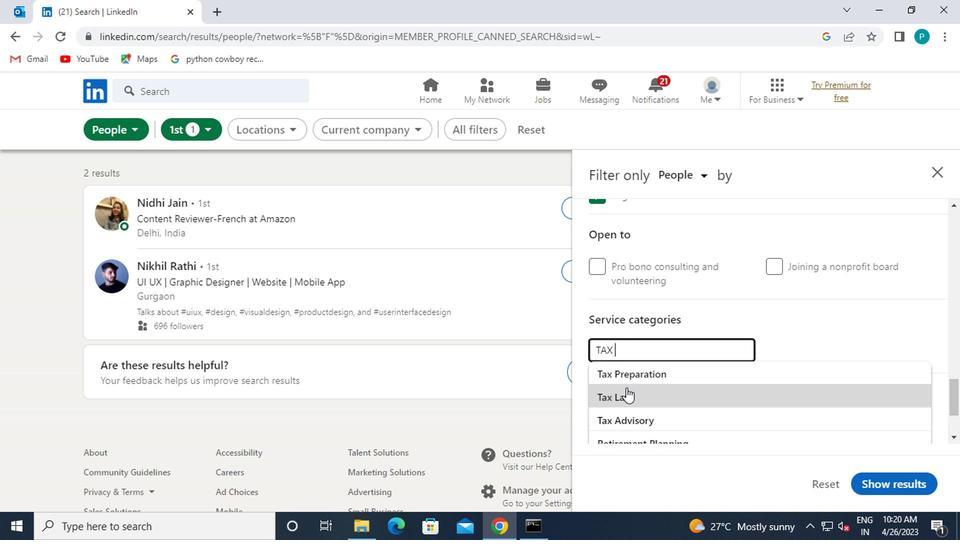 
Action: Mouse scrolled (622, 388) with delta (0, 0)
Screenshot: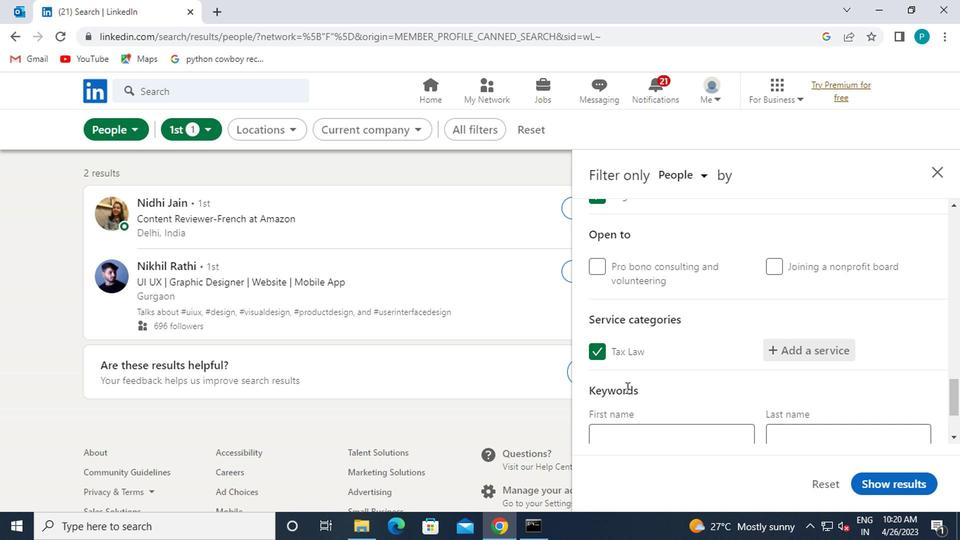 
Action: Mouse scrolled (622, 388) with delta (0, 0)
Screenshot: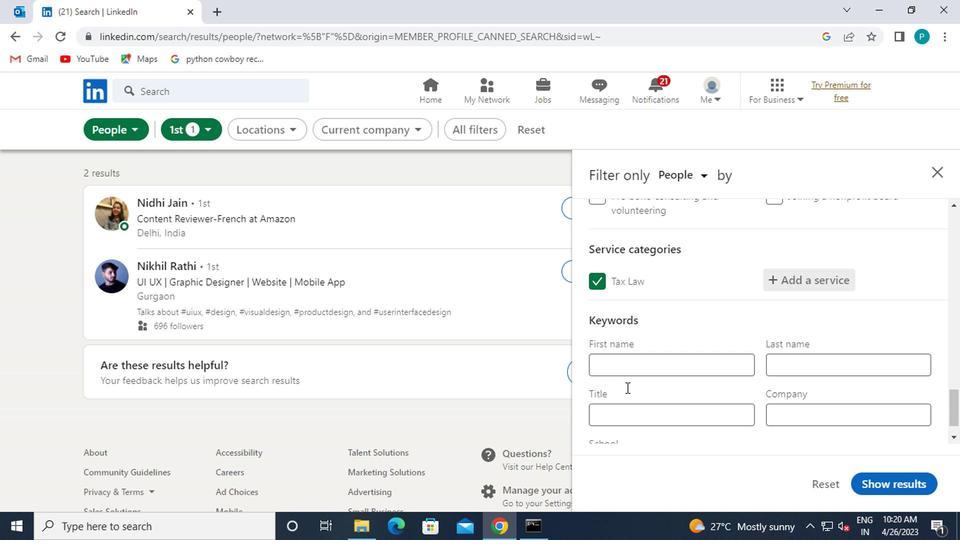 
Action: Mouse scrolled (622, 388) with delta (0, 0)
Screenshot: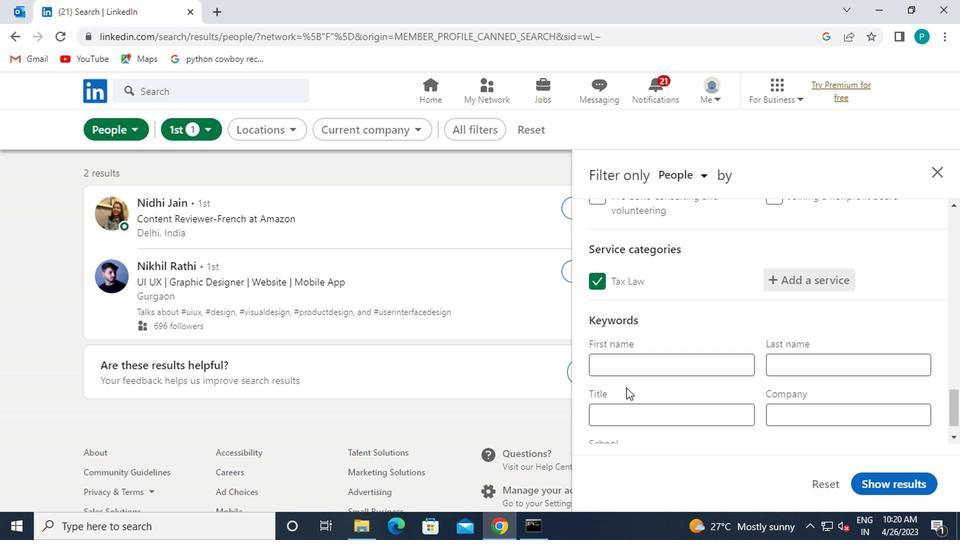 
Action: Mouse moved to (623, 388)
Screenshot: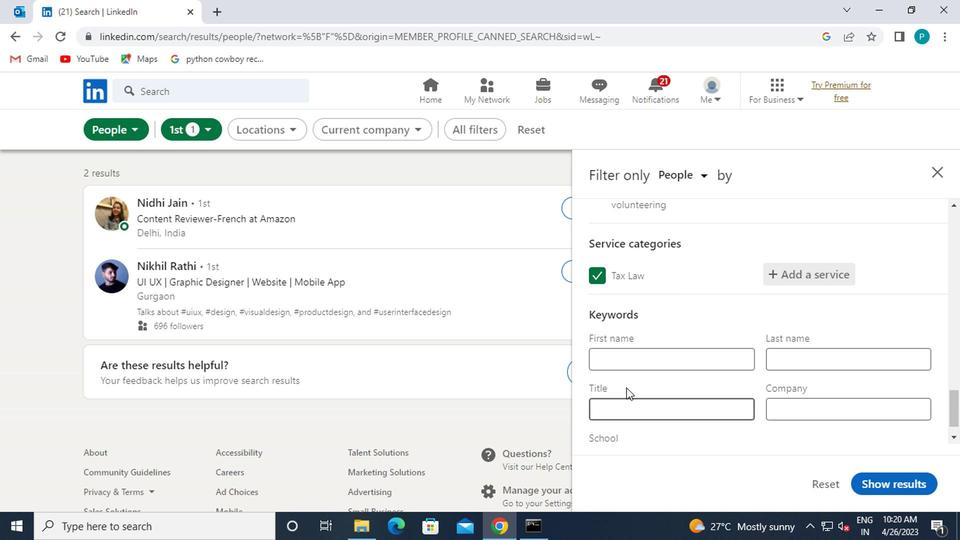 
Action: Mouse scrolled (623, 388) with delta (0, 0)
Screenshot: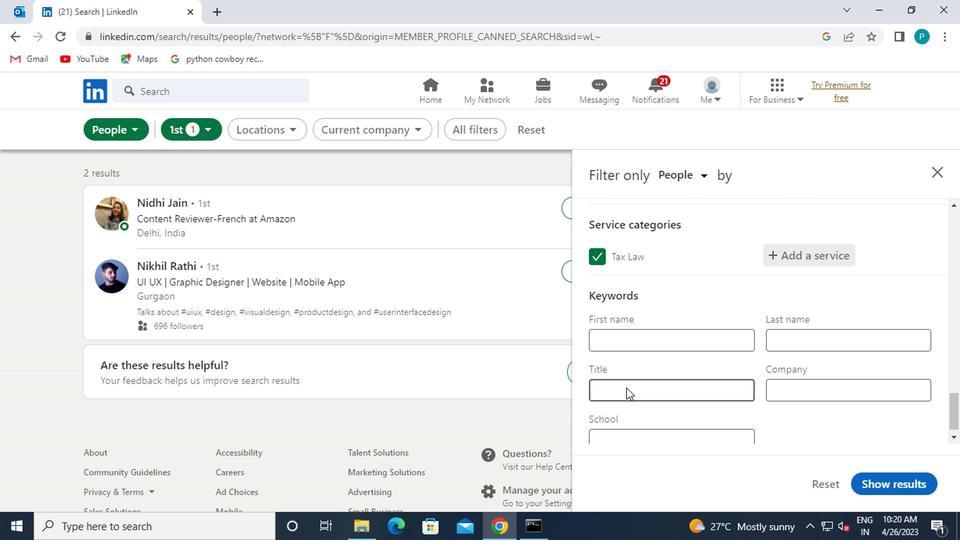 
Action: Mouse moved to (624, 393)
Screenshot: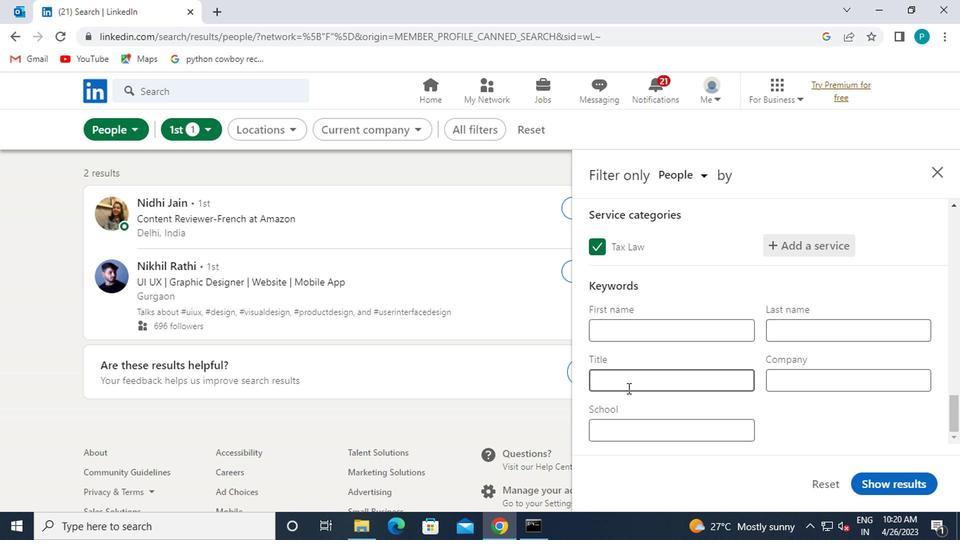 
Action: Mouse scrolled (624, 392) with delta (0, -1)
Screenshot: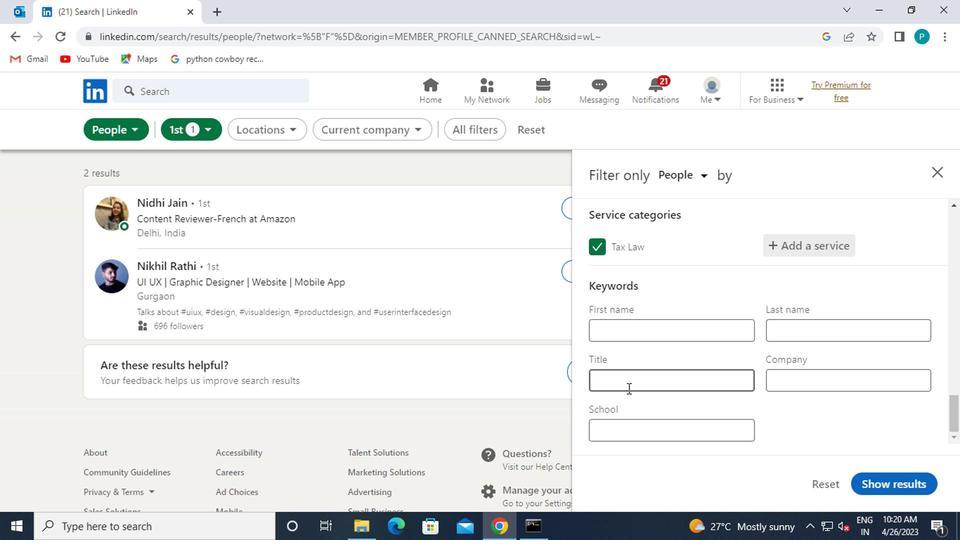 
Action: Mouse scrolled (624, 392) with delta (0, -1)
Screenshot: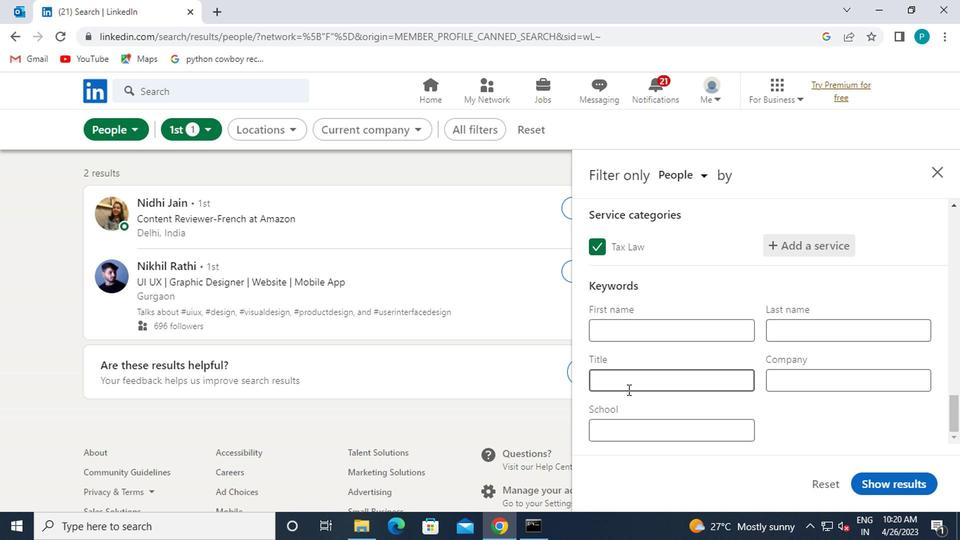 
Action: Mouse moved to (624, 394)
Screenshot: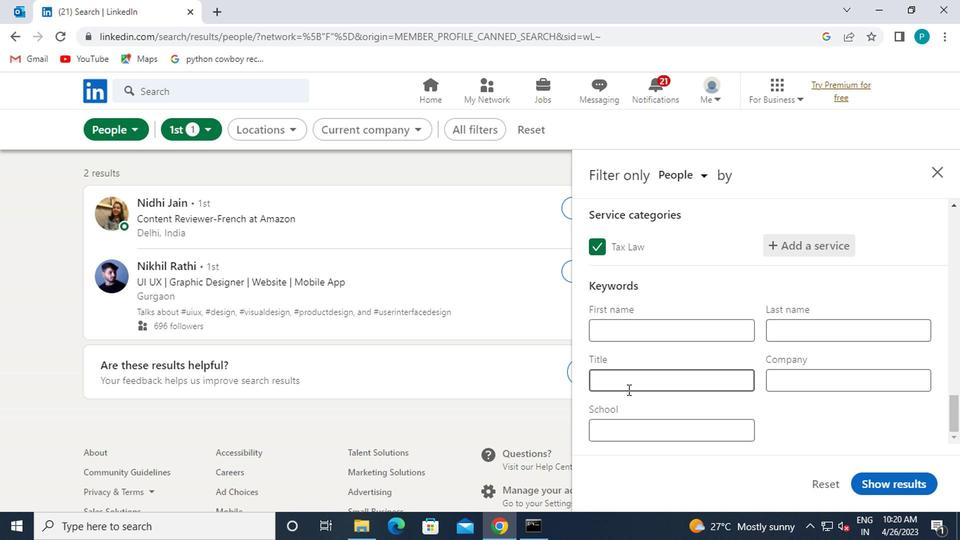 
Action: Mouse scrolled (624, 393) with delta (0, 0)
Screenshot: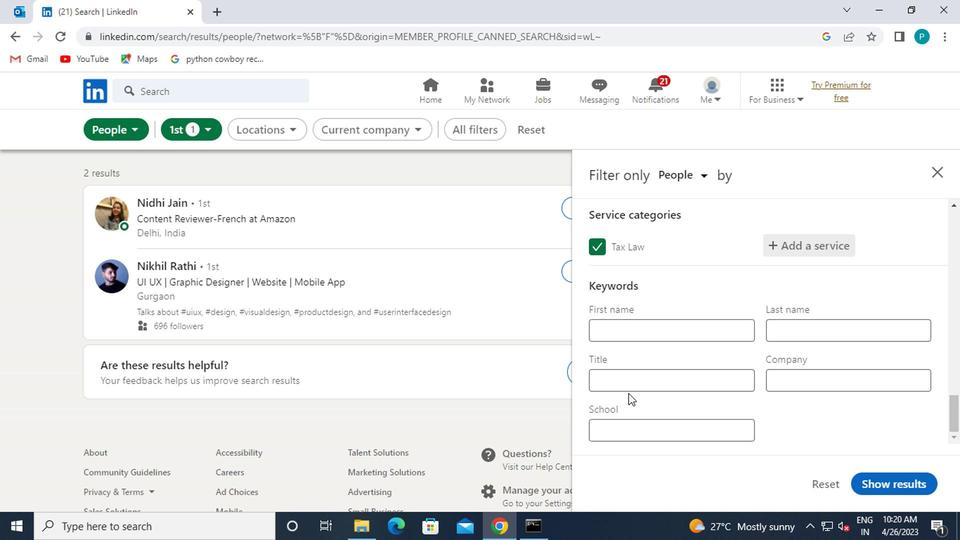 
Action: Mouse scrolled (624, 393) with delta (0, 0)
Screenshot: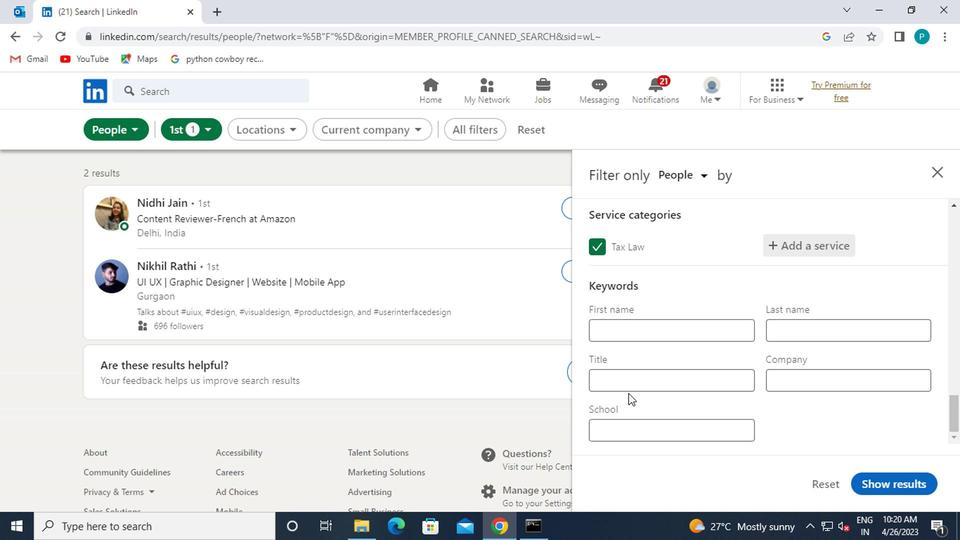 
Action: Mouse moved to (678, 419)
Screenshot: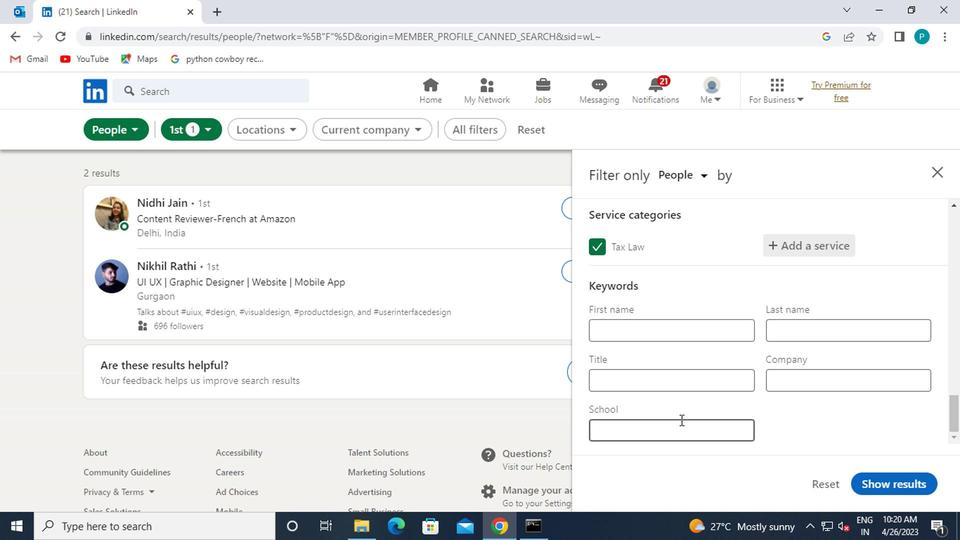 
Action: Mouse scrolled (678, 418) with delta (0, -1)
Screenshot: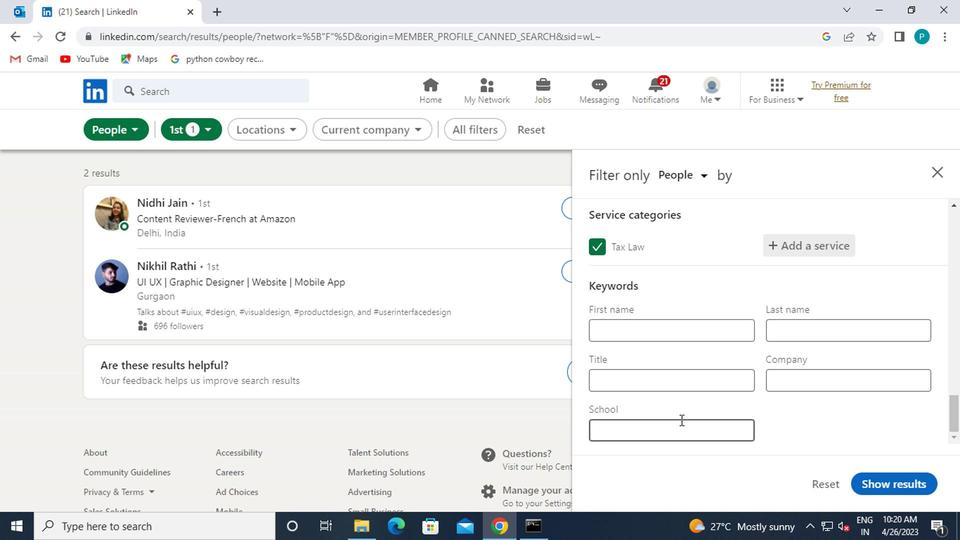 
Action: Mouse moved to (646, 383)
Screenshot: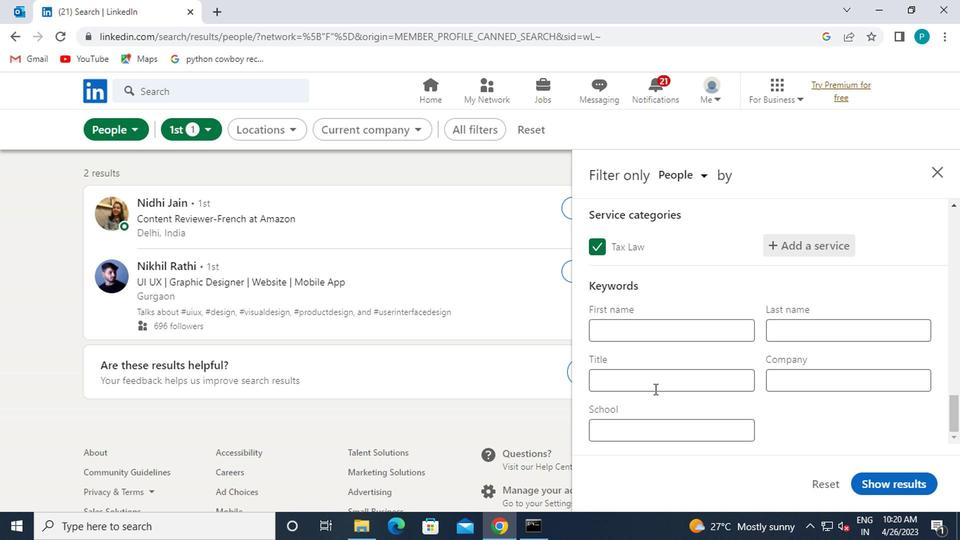 
Action: Mouse pressed left at (646, 383)
Screenshot: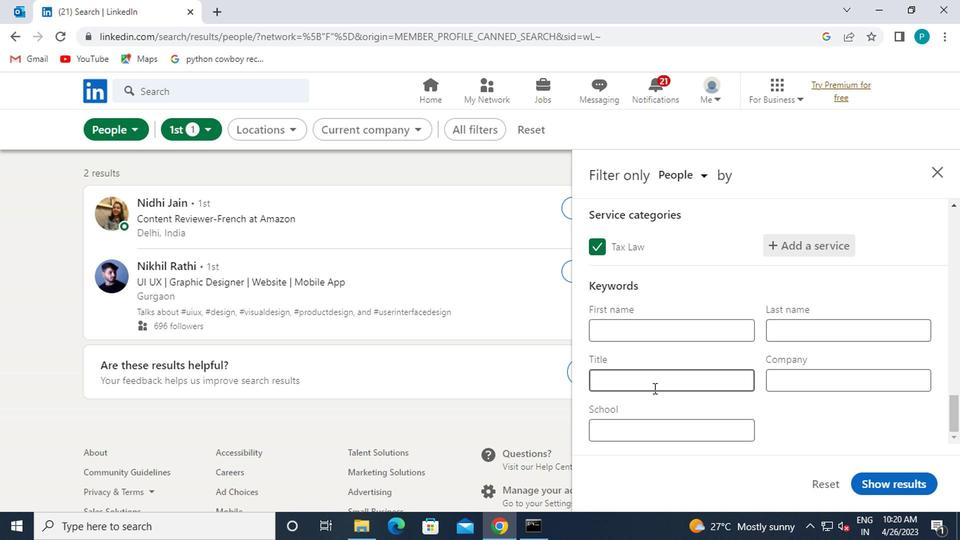 
Action: Key pressed <Key.caps_lock>G<Key.caps_lock>RA<Key.backspace><Key.backspace><Key.backspace>G<Key.caps_lock>RAO<Key.backspace>PHIC<Key.space><Key.caps_lock>D<Key.caps_lock>ESIGNER
Screenshot: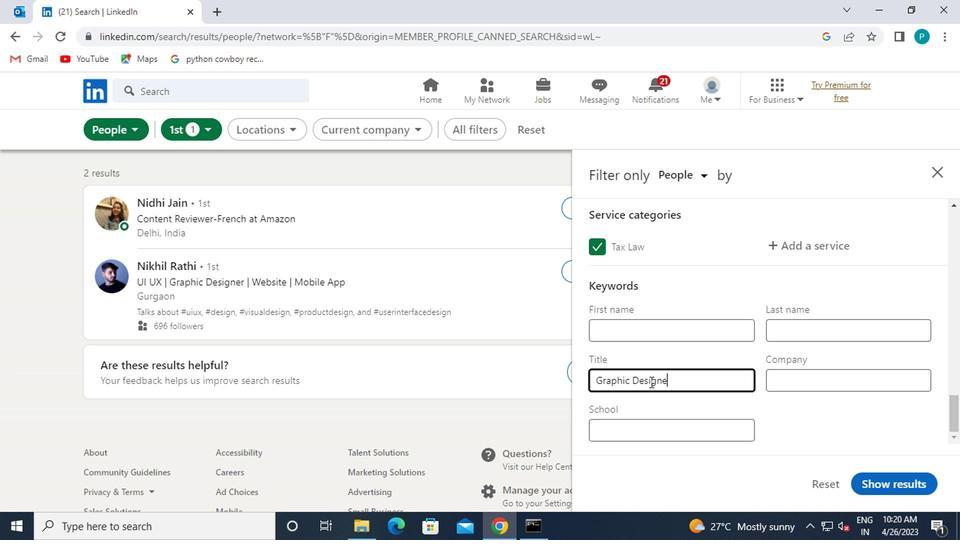 
Action: Mouse moved to (797, 425)
Screenshot: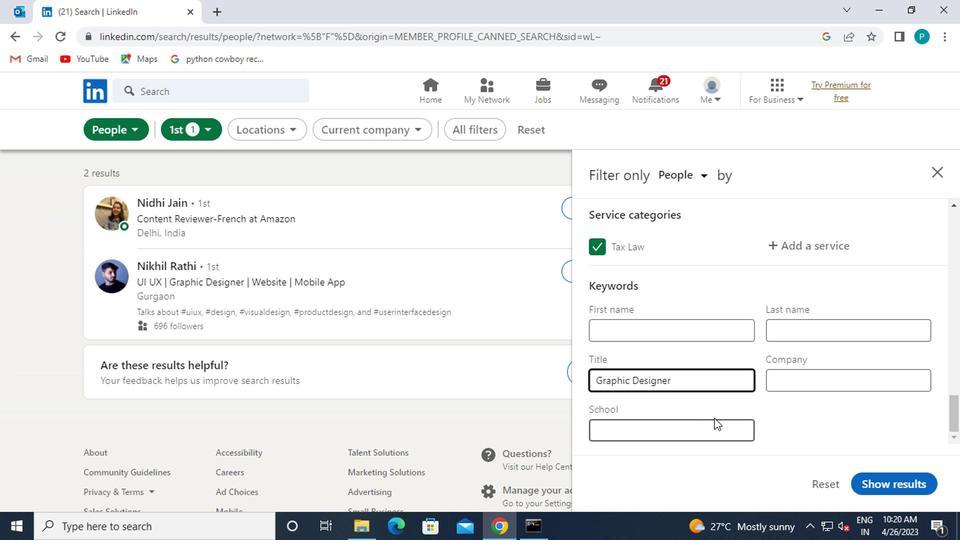 
Action: Mouse scrolled (797, 424) with delta (0, 0)
Screenshot: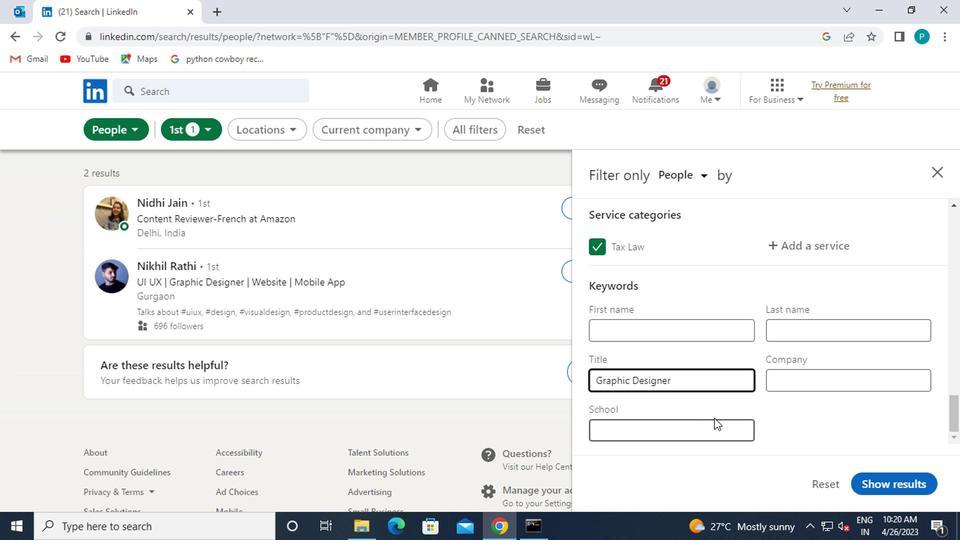
Action: Mouse moved to (803, 425)
Screenshot: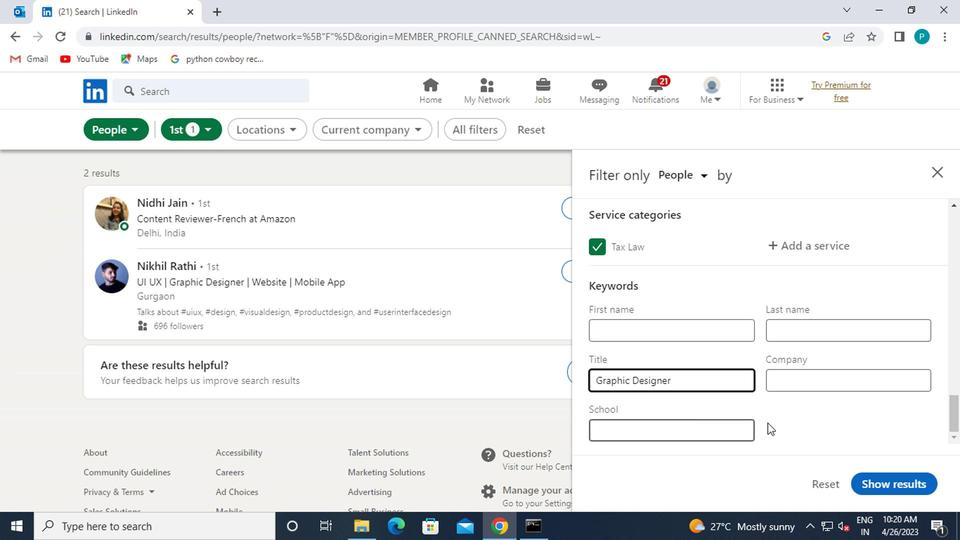 
Action: Mouse scrolled (803, 424) with delta (0, 0)
Screenshot: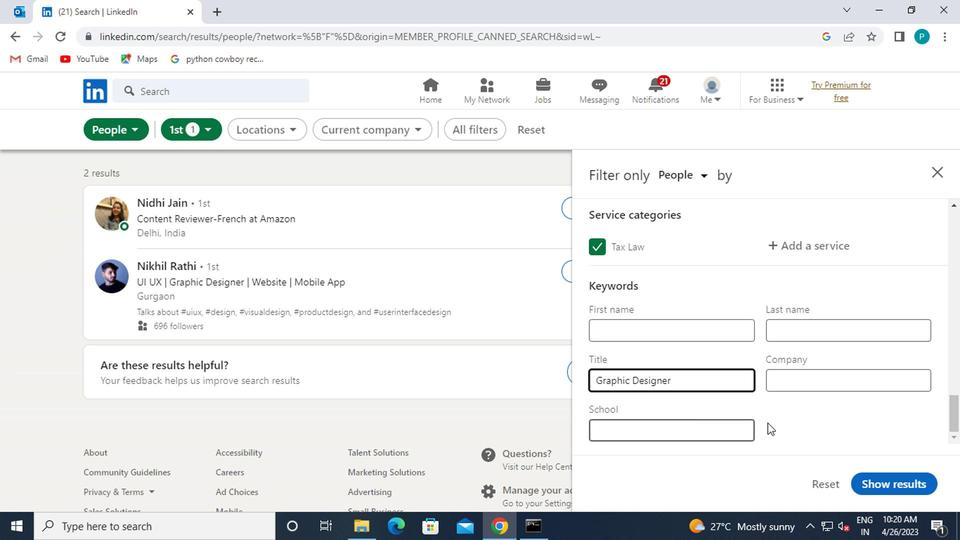 
Action: Mouse moved to (876, 474)
Screenshot: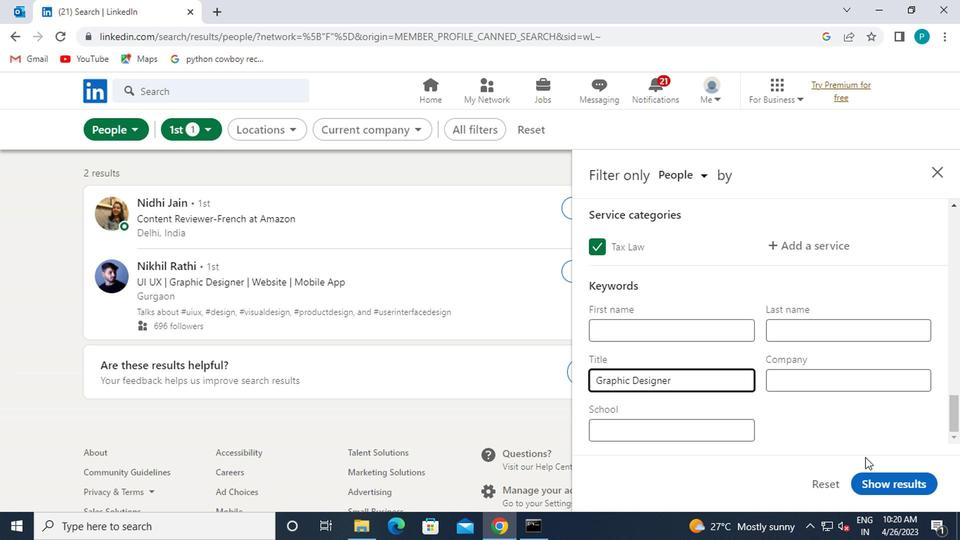
Action: Mouse pressed left at (876, 474)
Screenshot: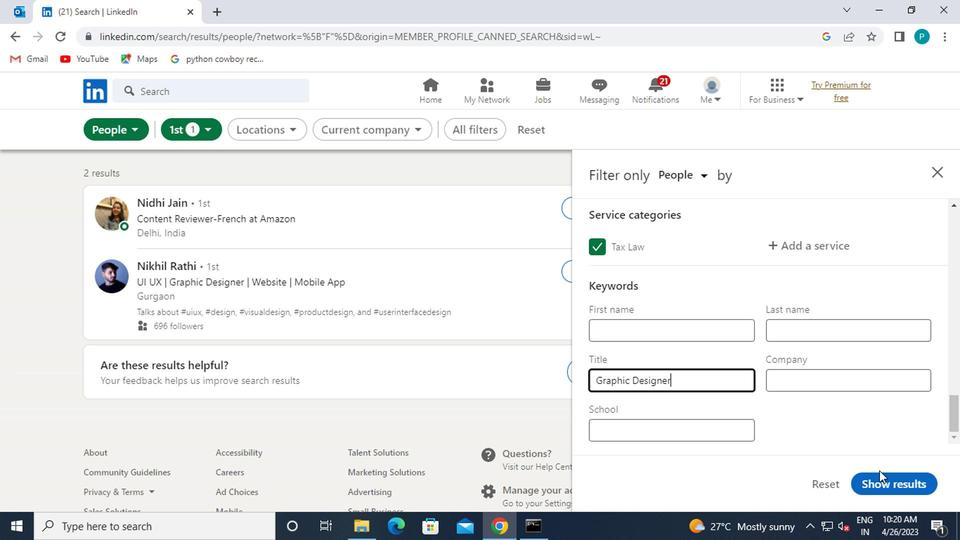 
Action: Mouse moved to (876, 474)
Screenshot: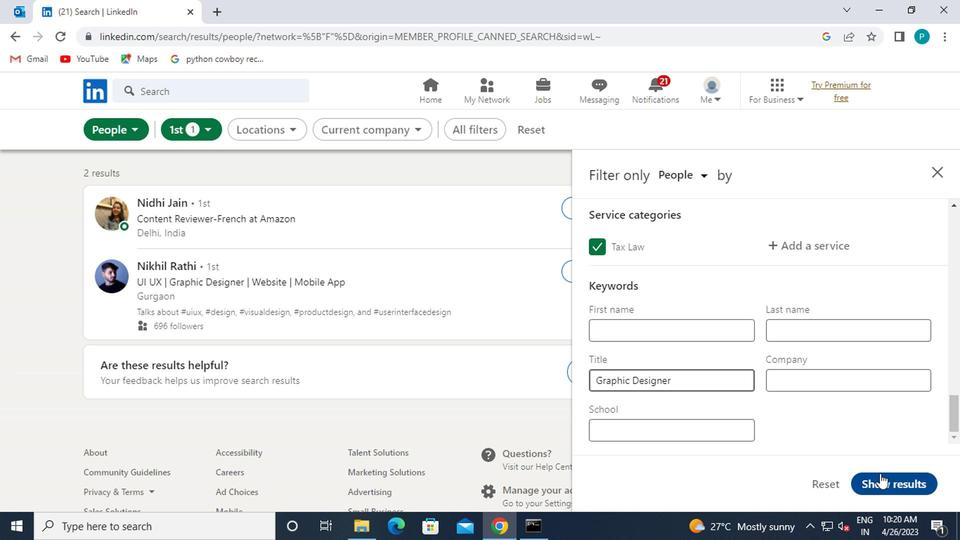 
